 Task: Forward email with the signature Brooke Phillips with the subject Complaint from softage.1@softage.net to softage.8@softage.net with the message I would like to request a meeting to discuss the new employee benefits program., select last 2 words, change the font of the message to Verdana and change the font typography to bold and underline Send the email
Action: Mouse moved to (819, 68)
Screenshot: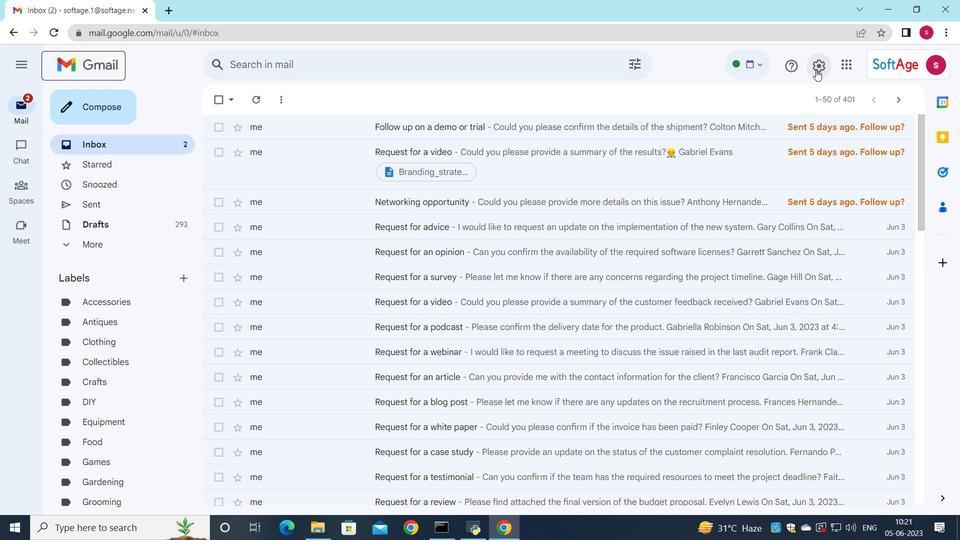
Action: Mouse pressed left at (819, 68)
Screenshot: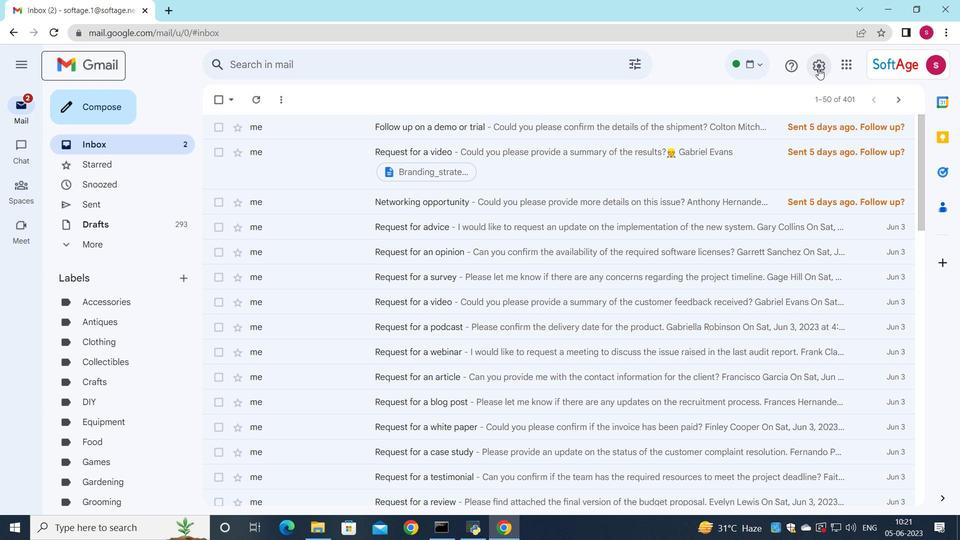 
Action: Mouse moved to (823, 129)
Screenshot: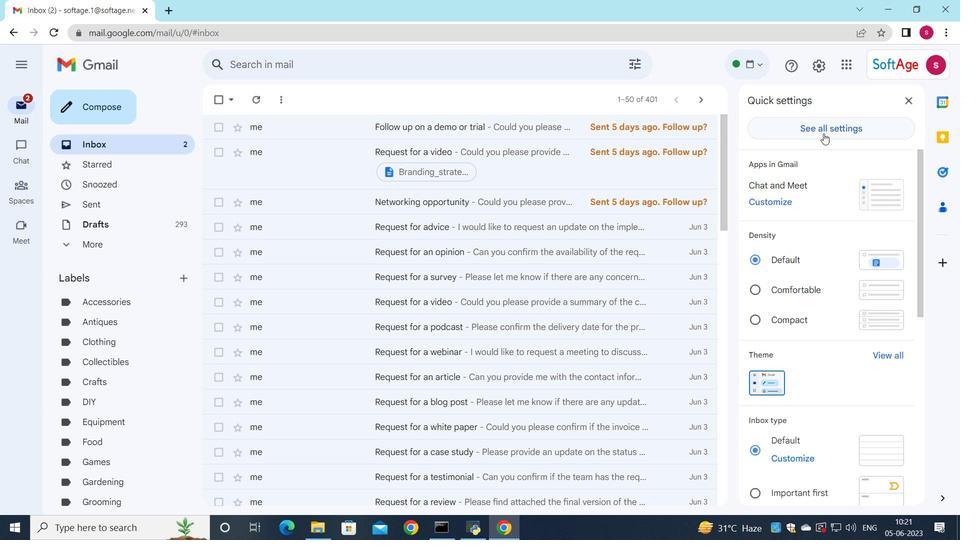 
Action: Mouse pressed left at (823, 129)
Screenshot: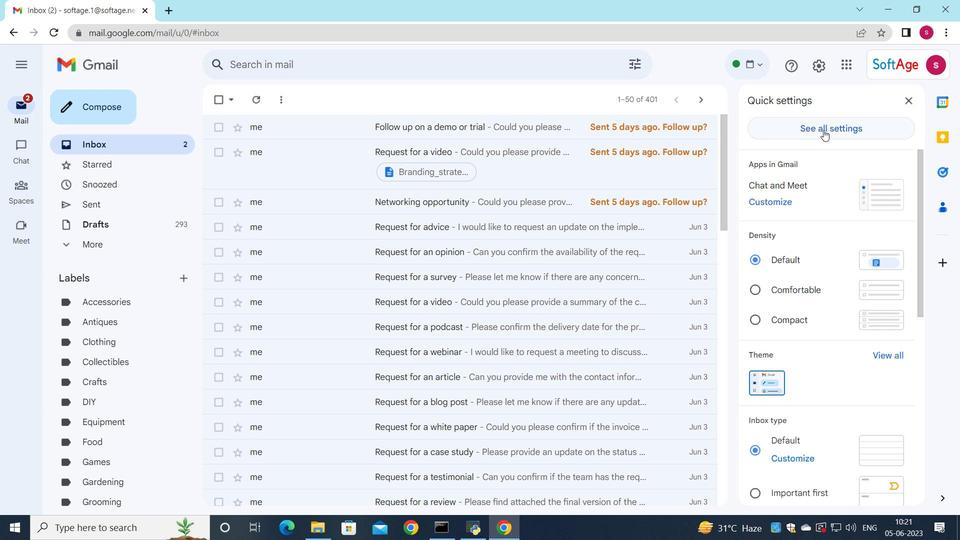 
Action: Mouse moved to (534, 205)
Screenshot: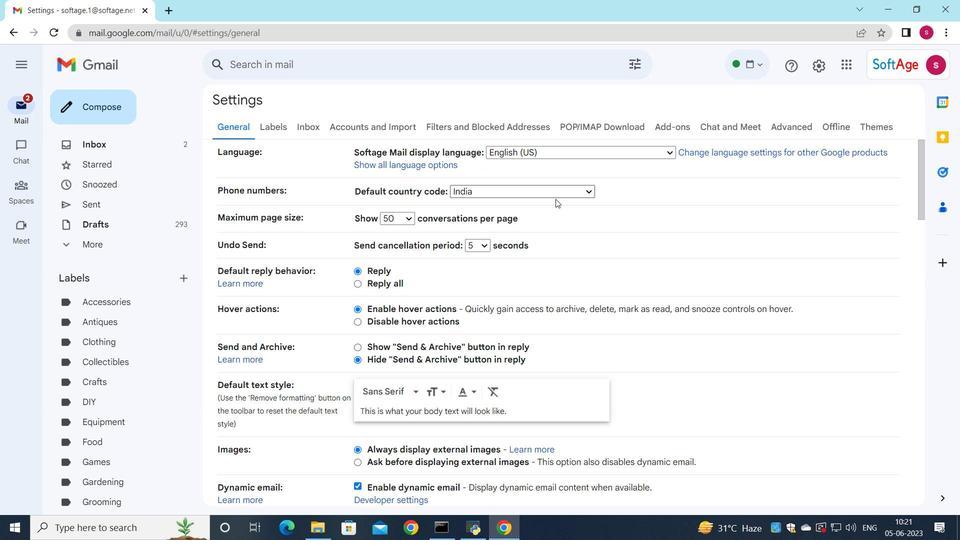 
Action: Mouse scrolled (534, 205) with delta (0, 0)
Screenshot: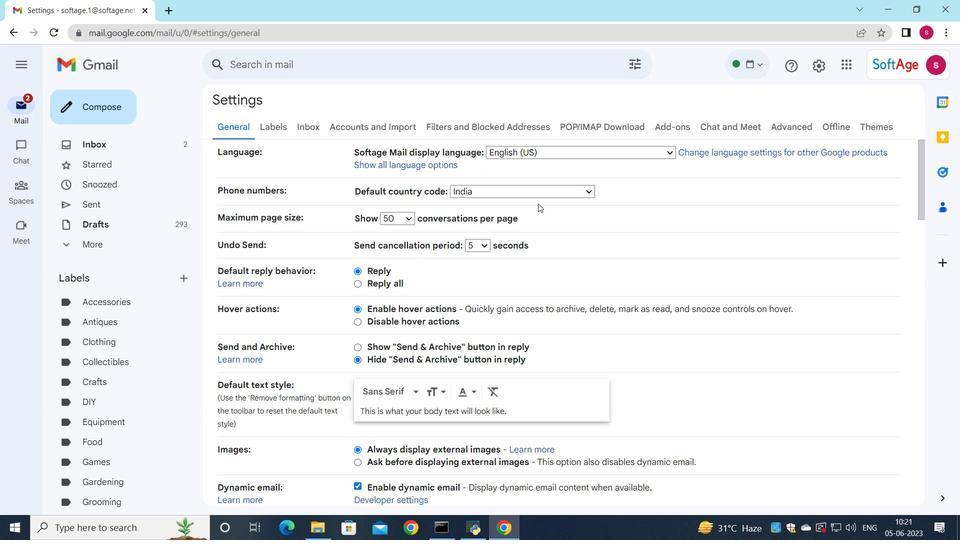 
Action: Mouse scrolled (534, 205) with delta (0, 0)
Screenshot: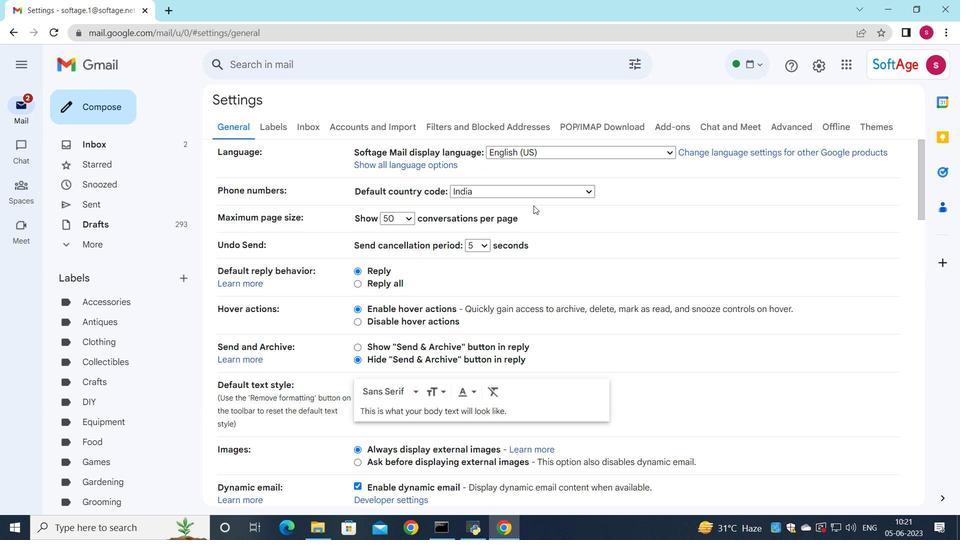 
Action: Mouse scrolled (534, 205) with delta (0, 0)
Screenshot: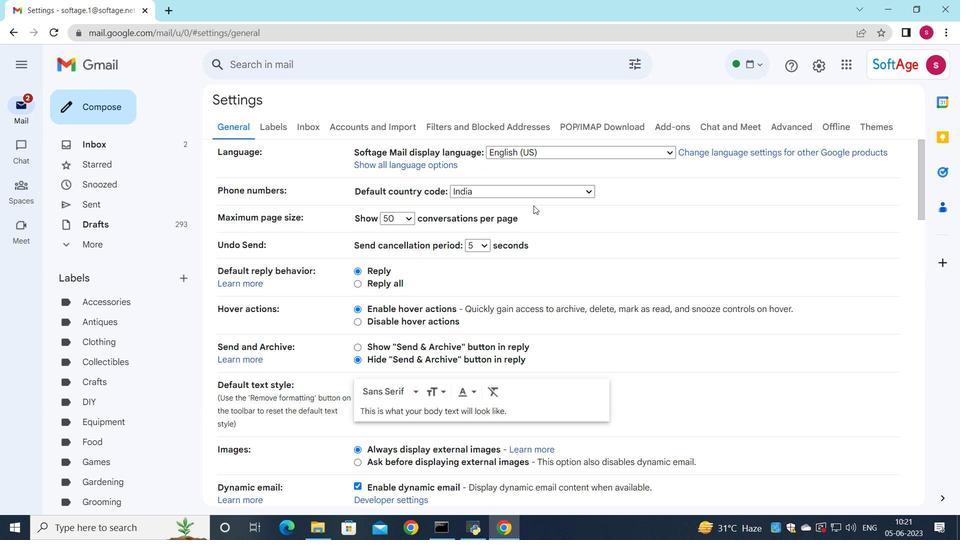 
Action: Mouse scrolled (534, 205) with delta (0, 0)
Screenshot: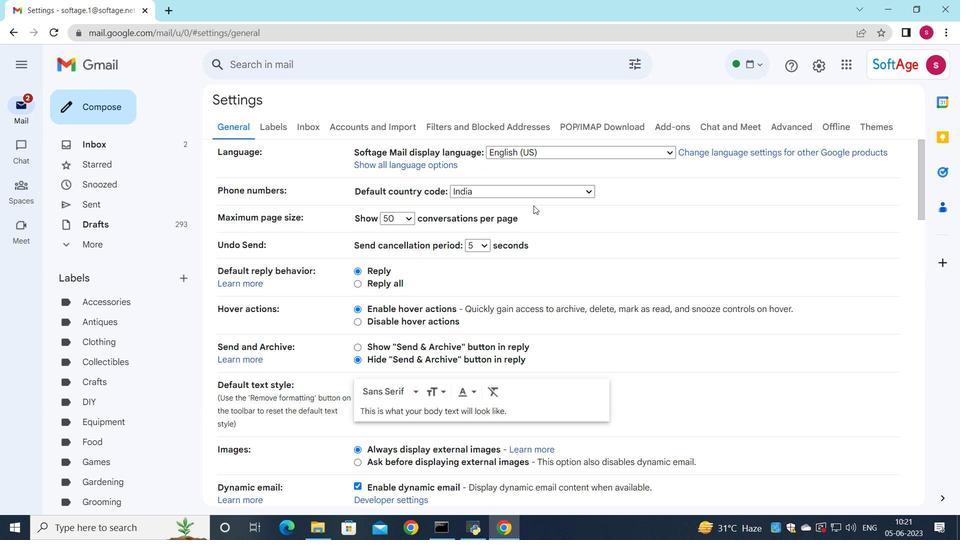 
Action: Mouse scrolled (534, 205) with delta (0, 0)
Screenshot: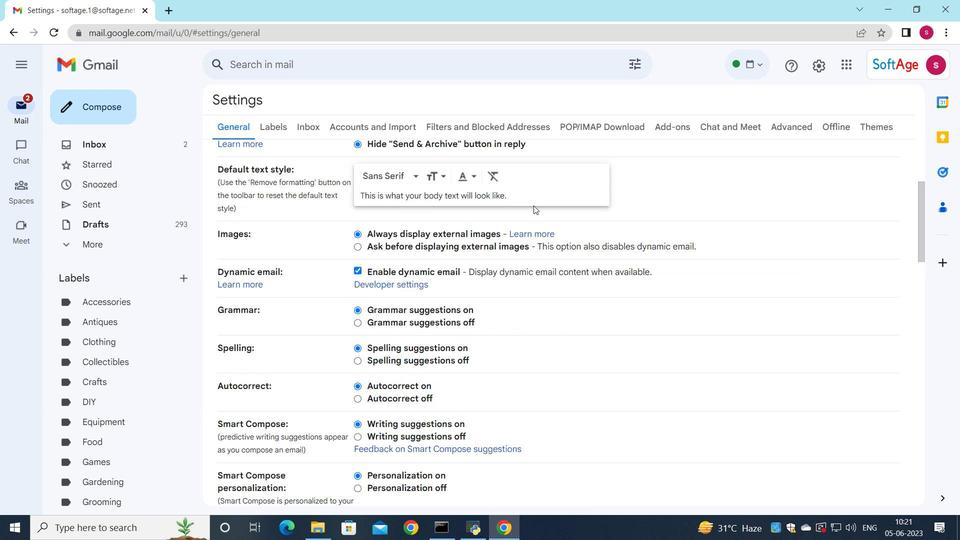 
Action: Mouse scrolled (534, 205) with delta (0, 0)
Screenshot: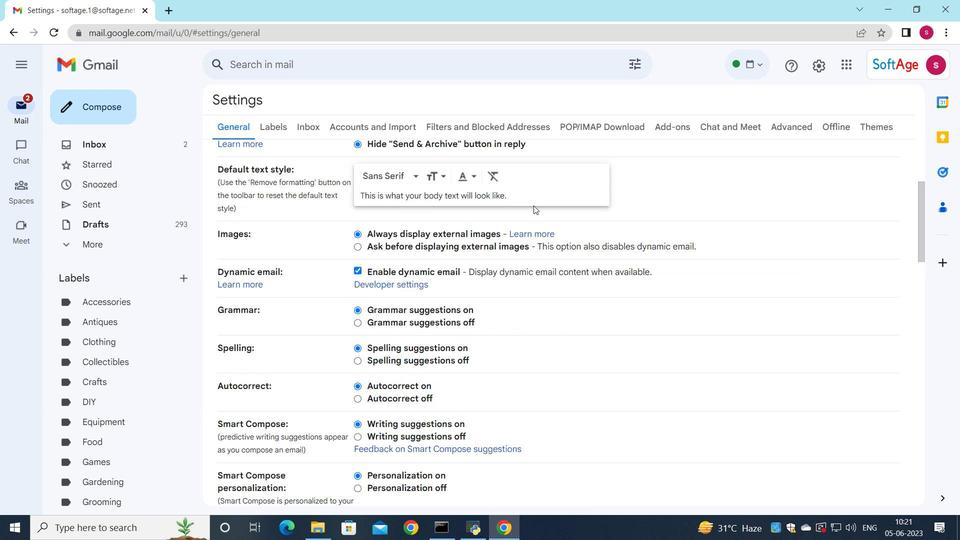 
Action: Mouse scrolled (534, 205) with delta (0, 0)
Screenshot: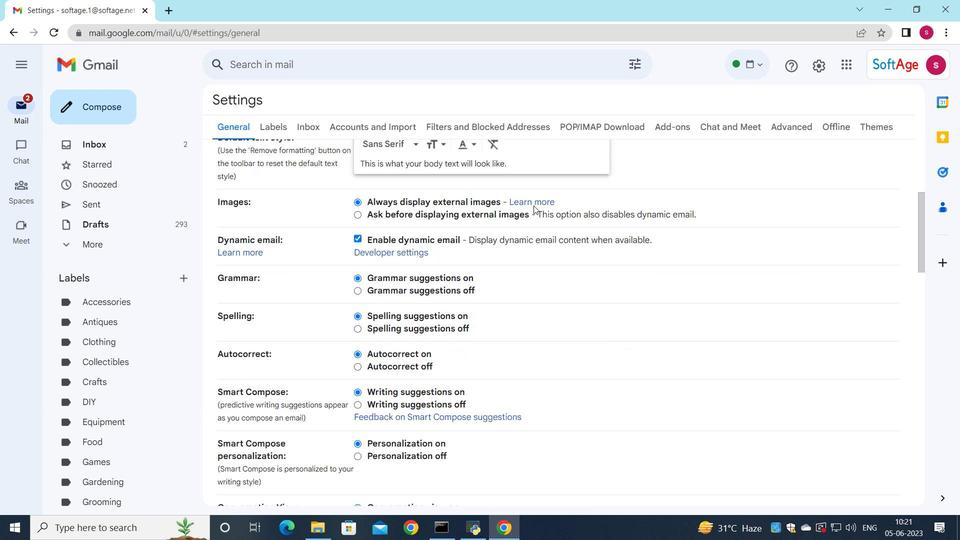 
Action: Mouse scrolled (534, 205) with delta (0, 0)
Screenshot: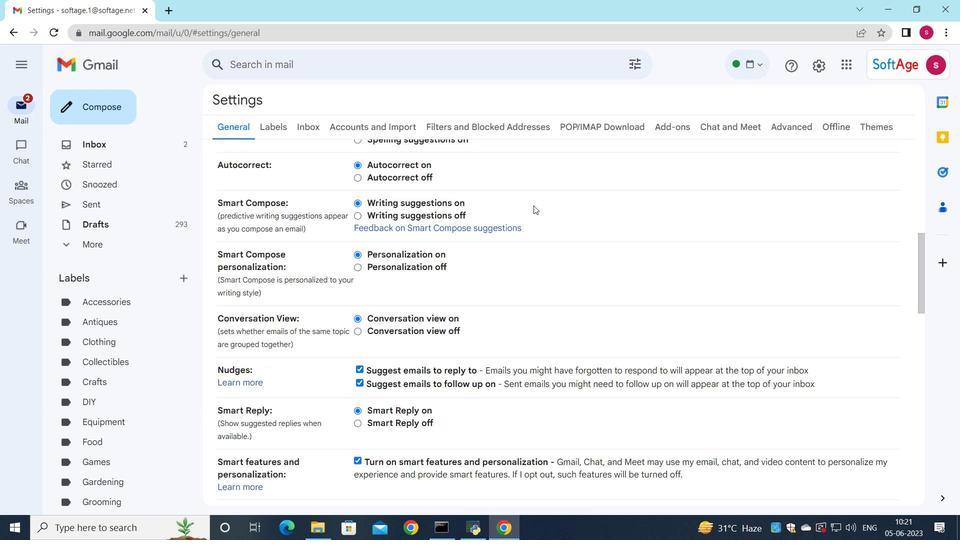 
Action: Mouse scrolled (534, 205) with delta (0, 0)
Screenshot: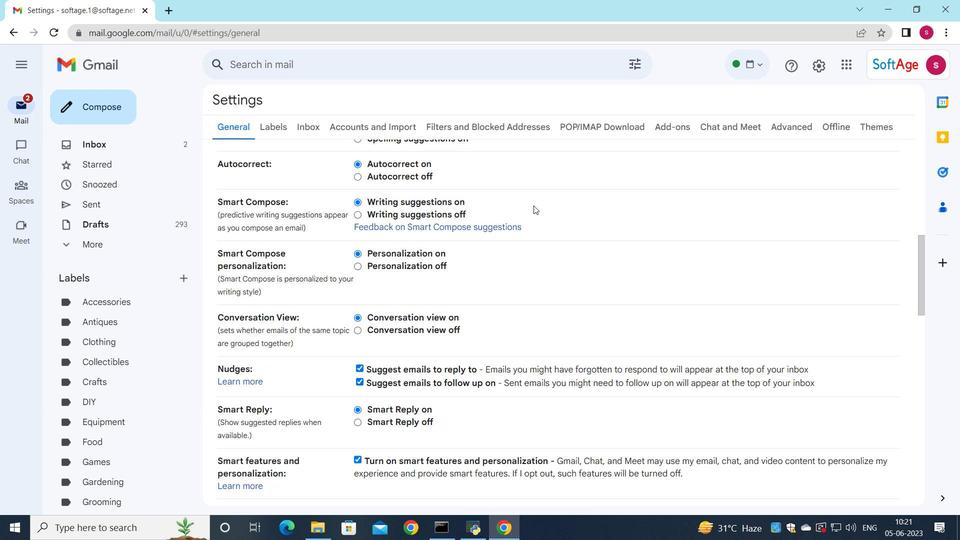 
Action: Mouse scrolled (534, 205) with delta (0, 0)
Screenshot: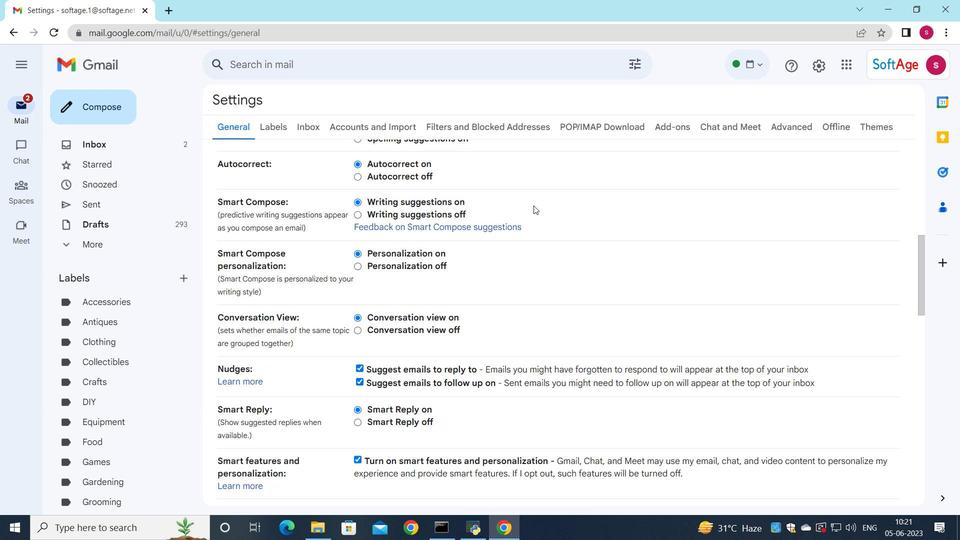 
Action: Mouse scrolled (534, 205) with delta (0, 0)
Screenshot: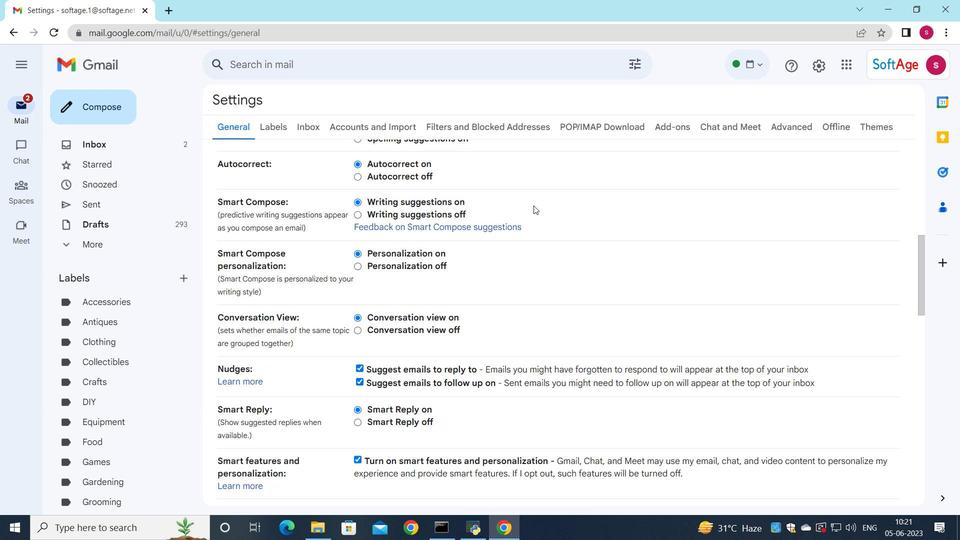 
Action: Mouse scrolled (534, 205) with delta (0, 0)
Screenshot: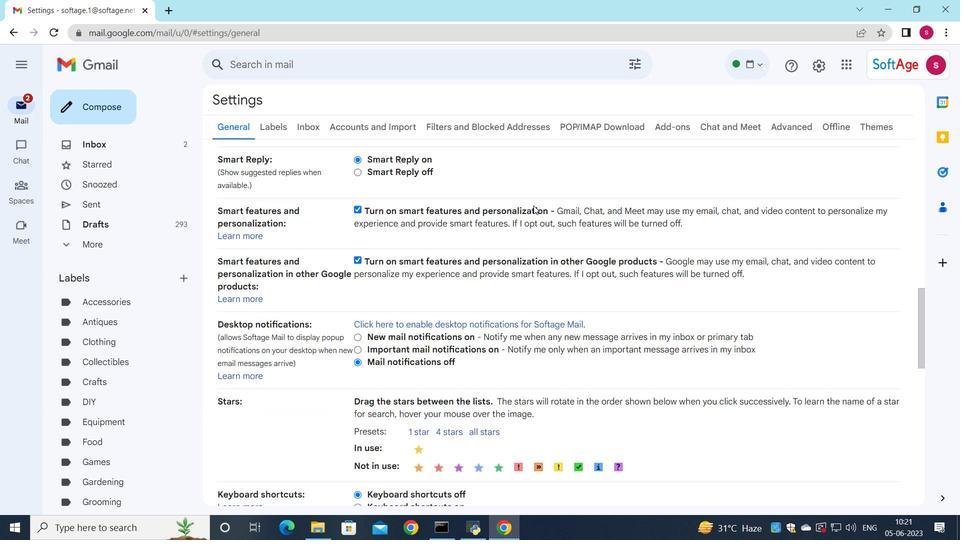 
Action: Mouse scrolled (534, 205) with delta (0, 0)
Screenshot: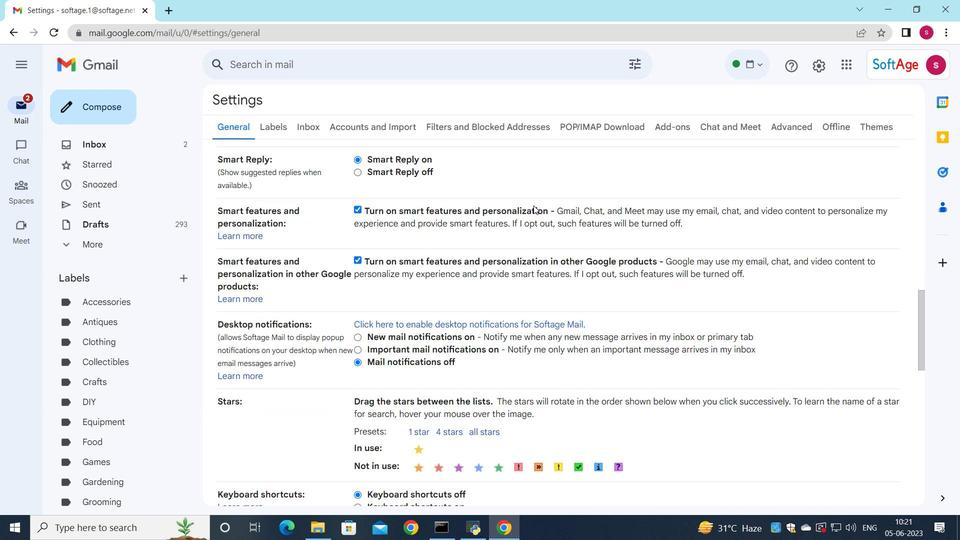 
Action: Mouse scrolled (534, 205) with delta (0, 0)
Screenshot: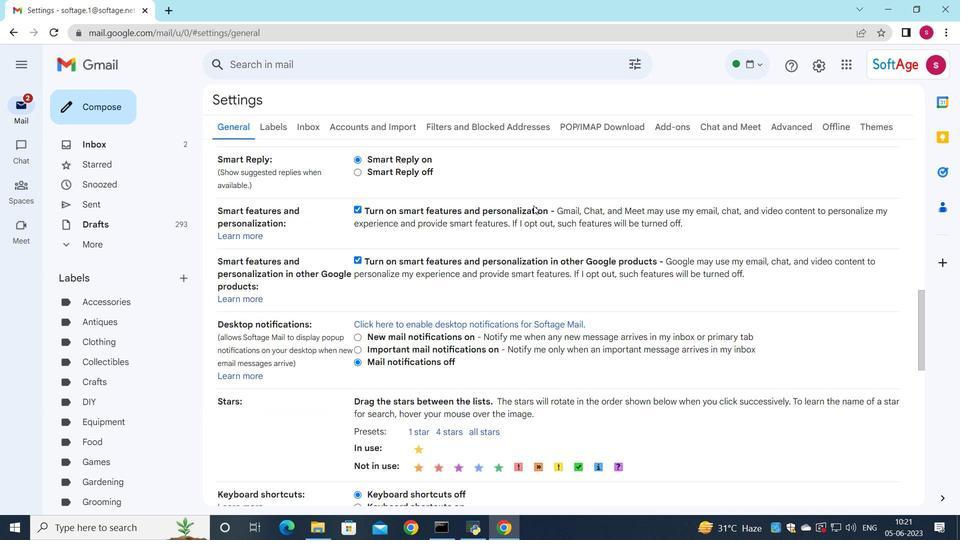 
Action: Mouse scrolled (534, 205) with delta (0, 0)
Screenshot: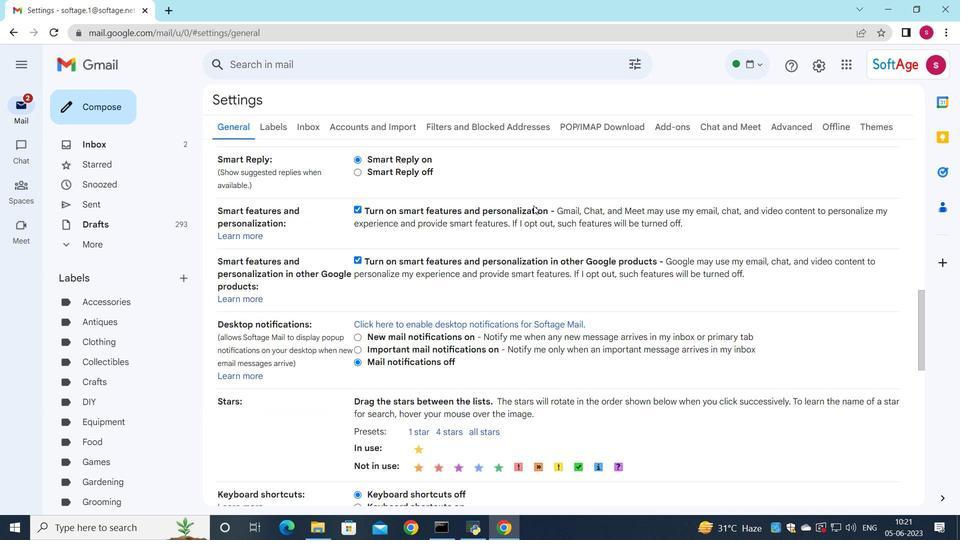 
Action: Mouse scrolled (534, 205) with delta (0, 0)
Screenshot: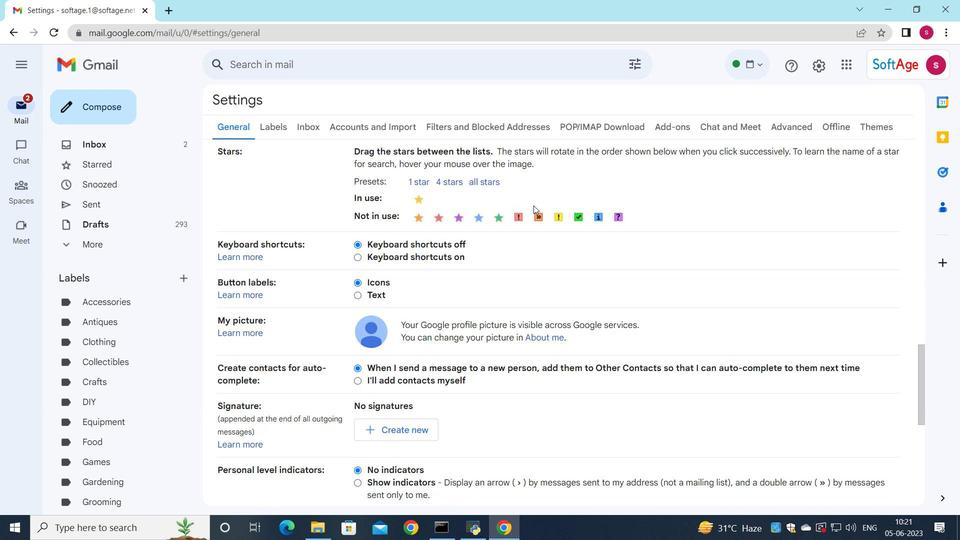 
Action: Mouse scrolled (534, 205) with delta (0, 0)
Screenshot: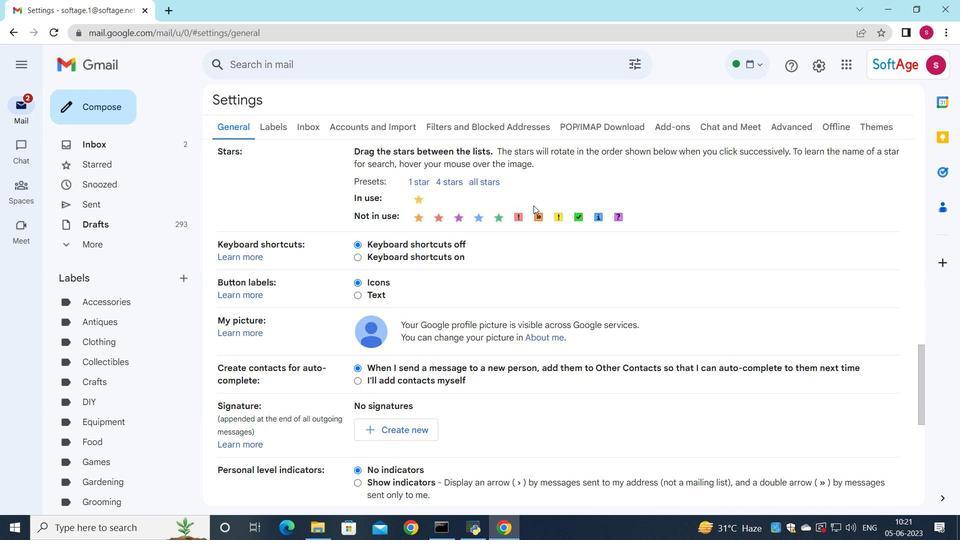 
Action: Mouse scrolled (534, 205) with delta (0, 0)
Screenshot: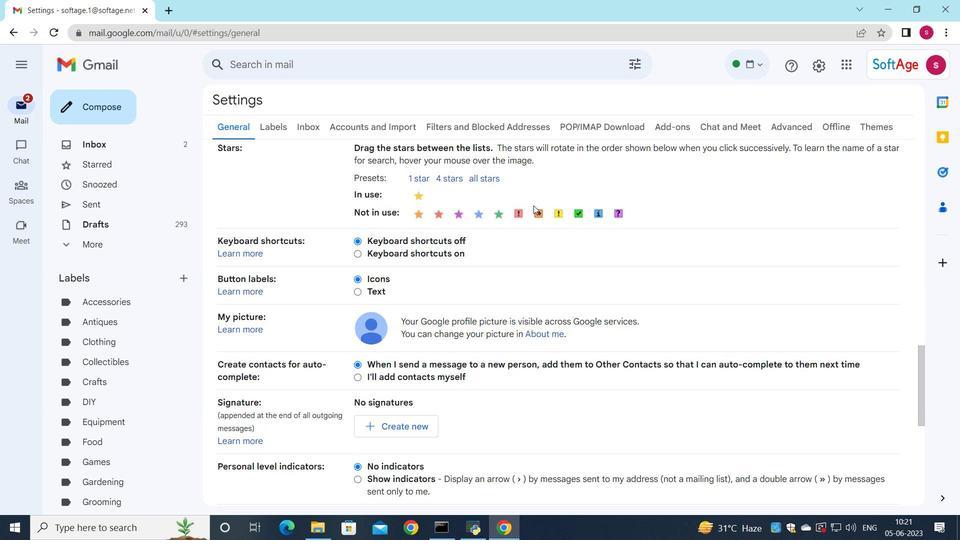 
Action: Mouse moved to (371, 240)
Screenshot: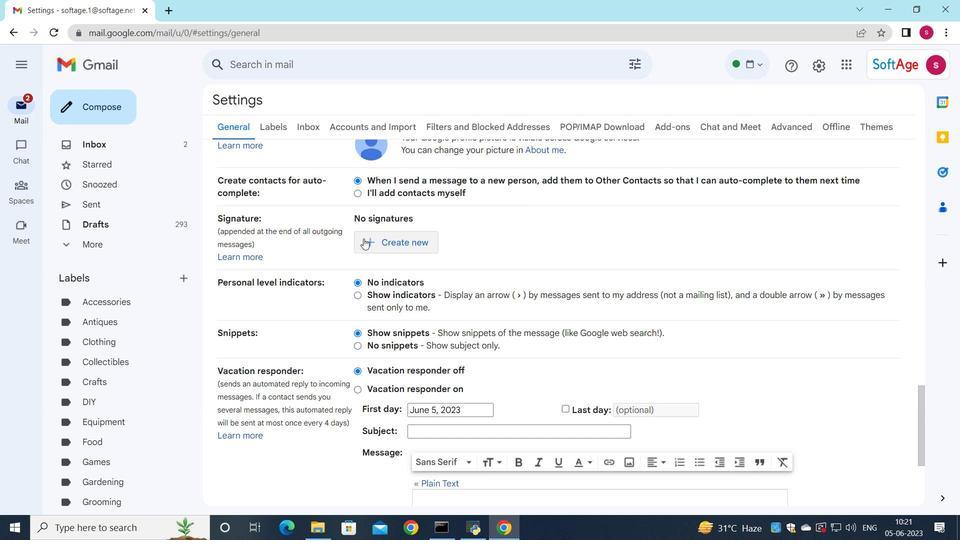 
Action: Mouse pressed left at (371, 240)
Screenshot: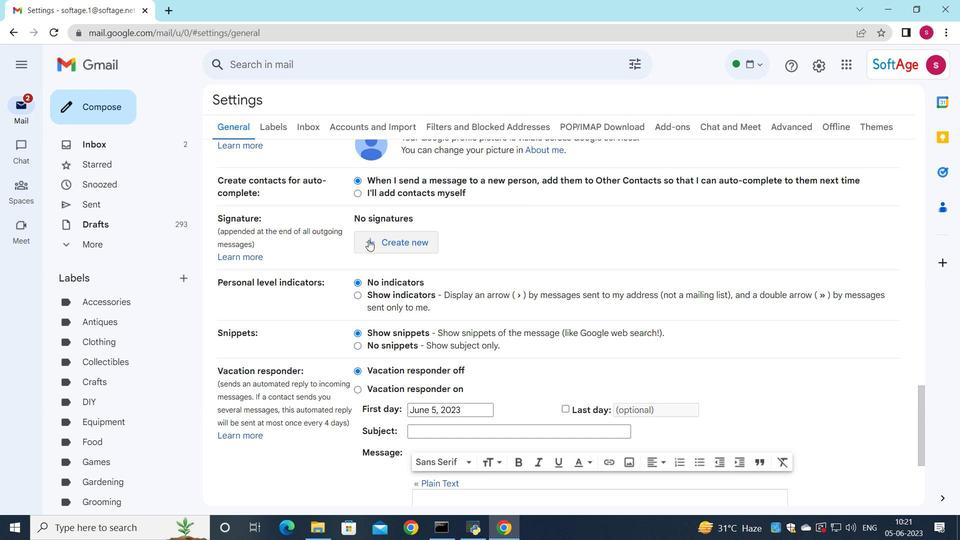 
Action: Mouse moved to (436, 266)
Screenshot: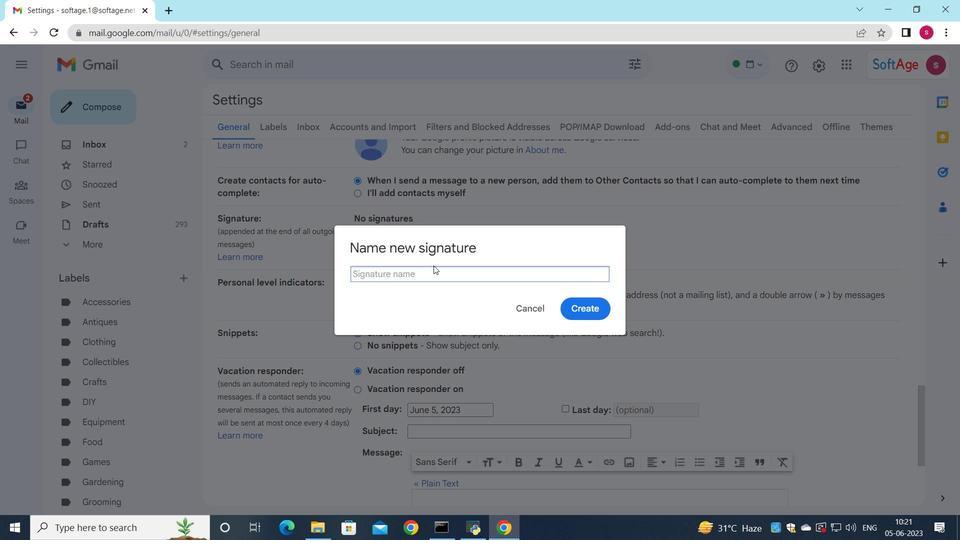 
Action: Key pressed <Key.shift>Brooke<Key.space><Key.shift_r><Key.shift_r><Key.shift_r>Phillips
Screenshot: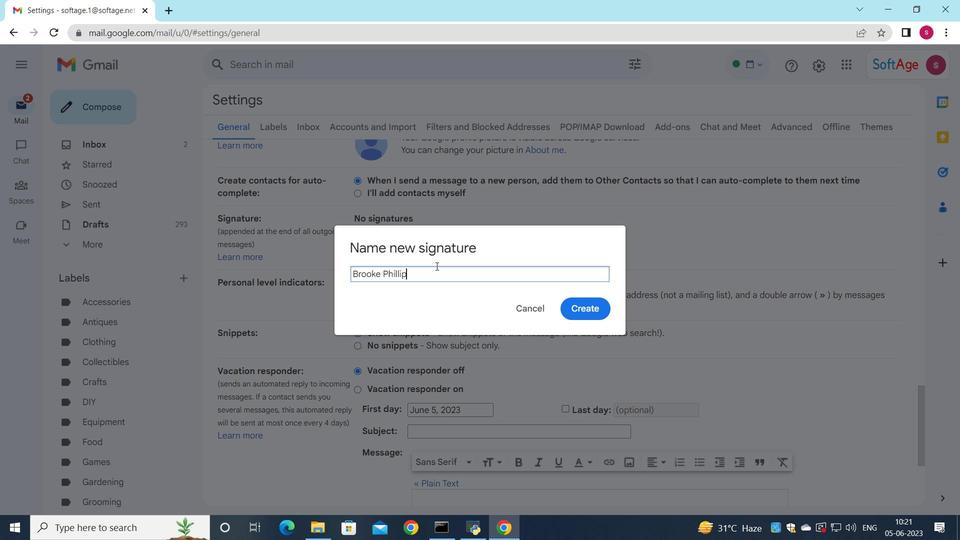 
Action: Mouse moved to (607, 310)
Screenshot: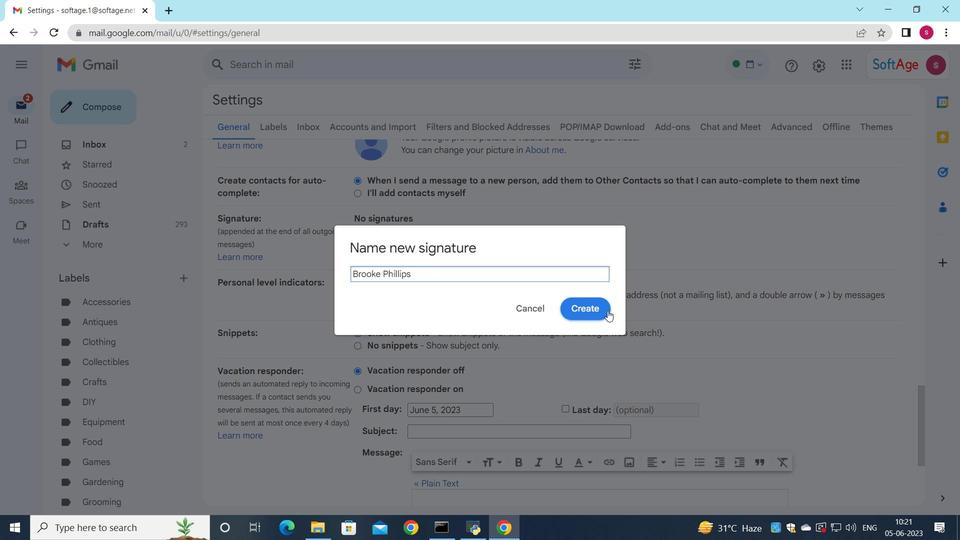 
Action: Mouse pressed left at (607, 310)
Screenshot: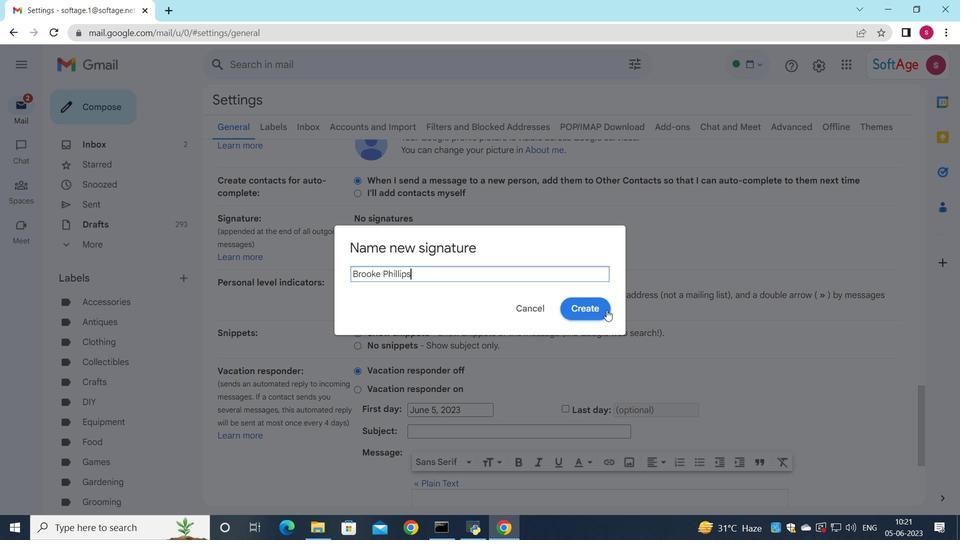 
Action: Mouse moved to (567, 264)
Screenshot: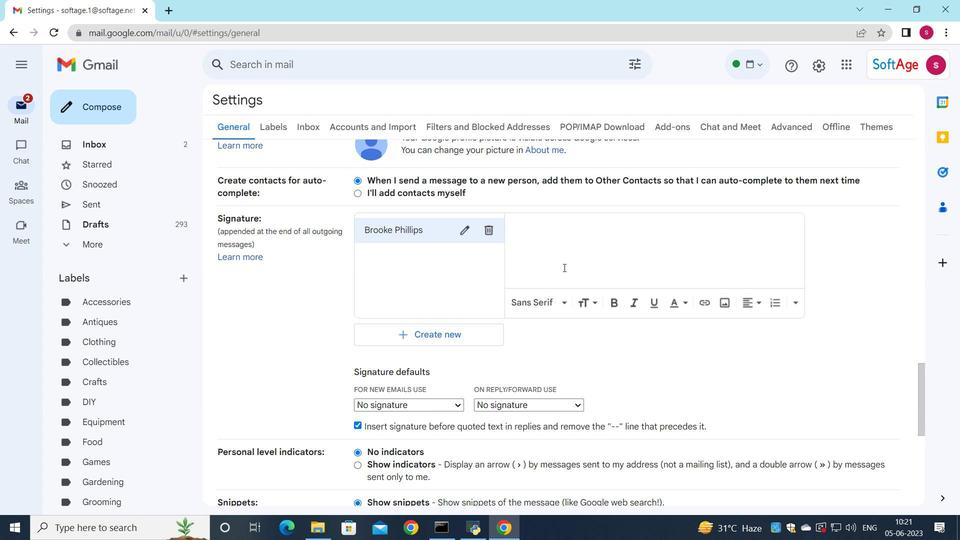 
Action: Mouse pressed left at (567, 264)
Screenshot: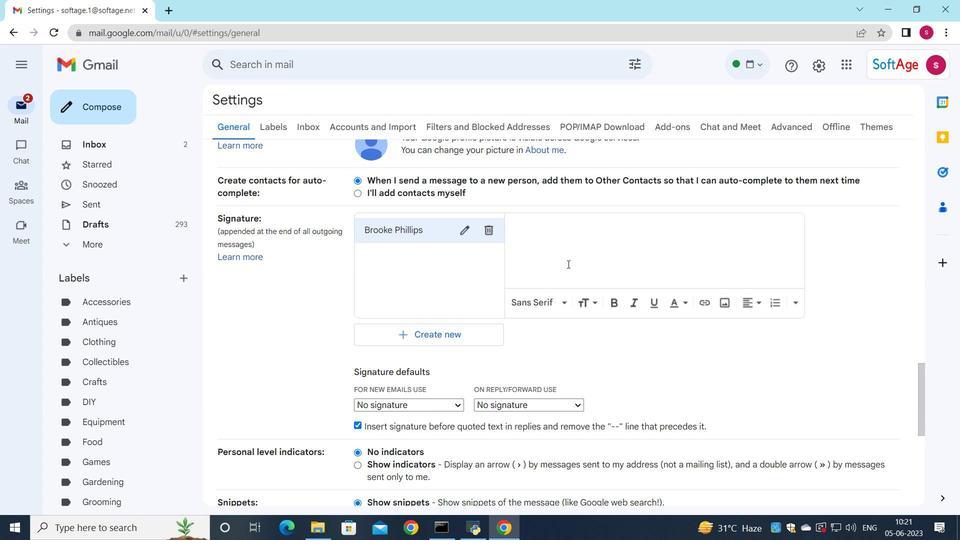
Action: Key pressed <Key.shift><Key.shift>Brooke<Key.space><Key.shift_r>Phillips
Screenshot: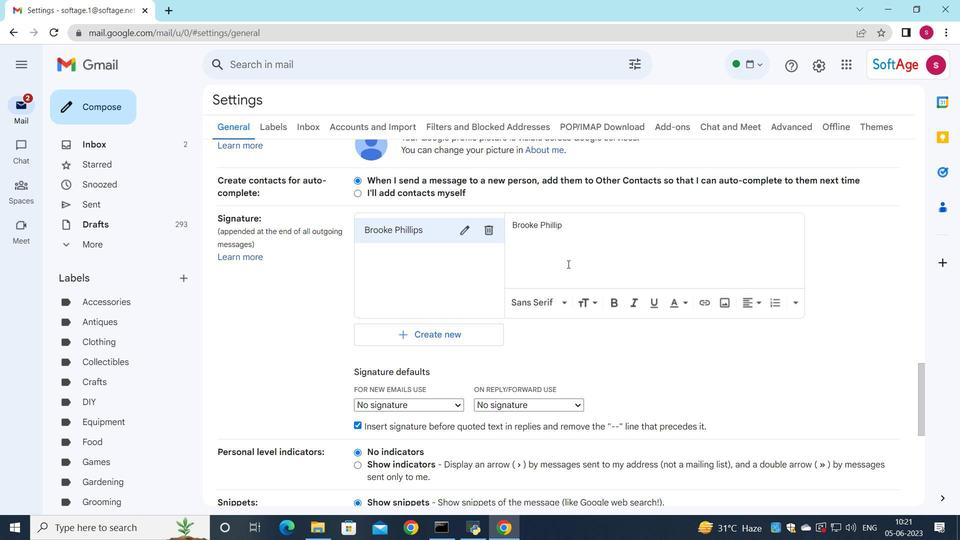 
Action: Mouse scrolled (567, 264) with delta (0, 0)
Screenshot: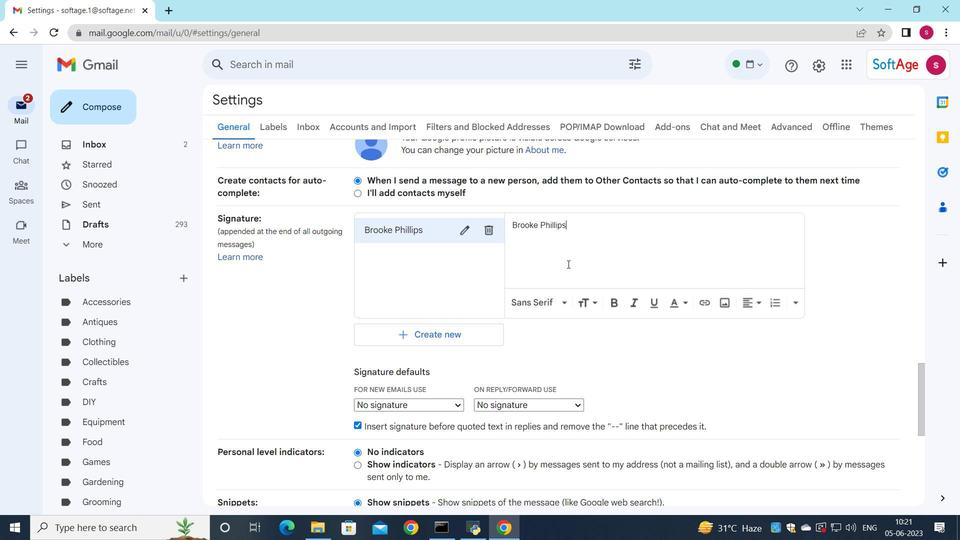 
Action: Mouse scrolled (567, 264) with delta (0, 0)
Screenshot: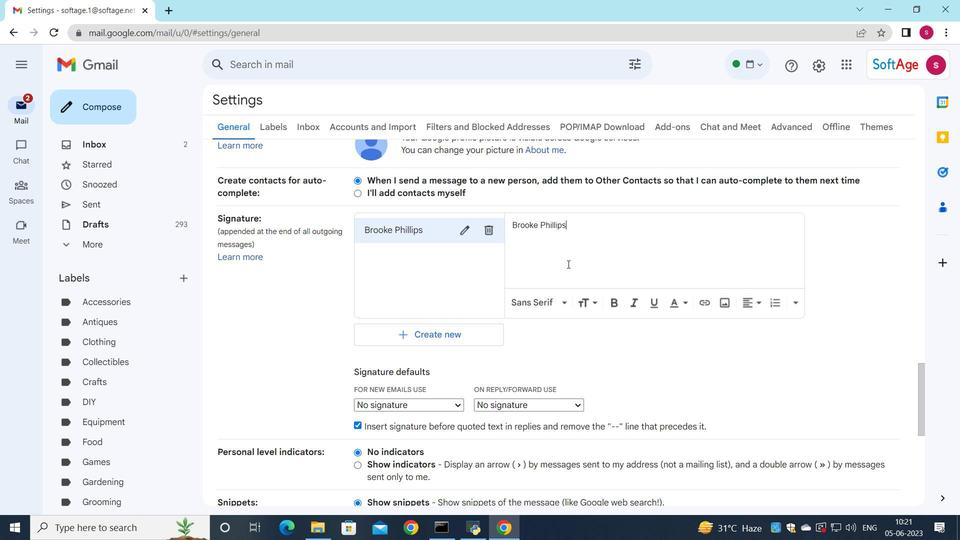 
Action: Mouse scrolled (567, 264) with delta (0, 0)
Screenshot: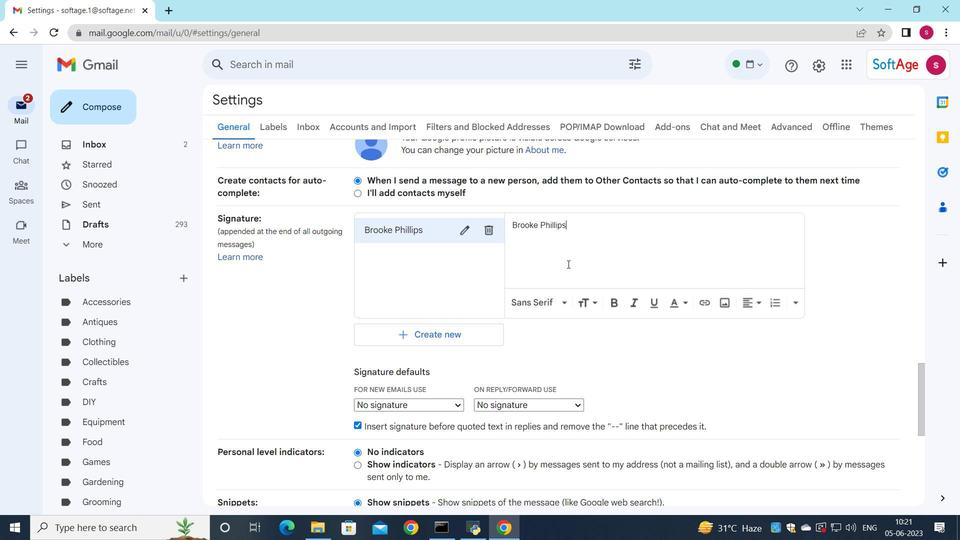 
Action: Mouse moved to (451, 219)
Screenshot: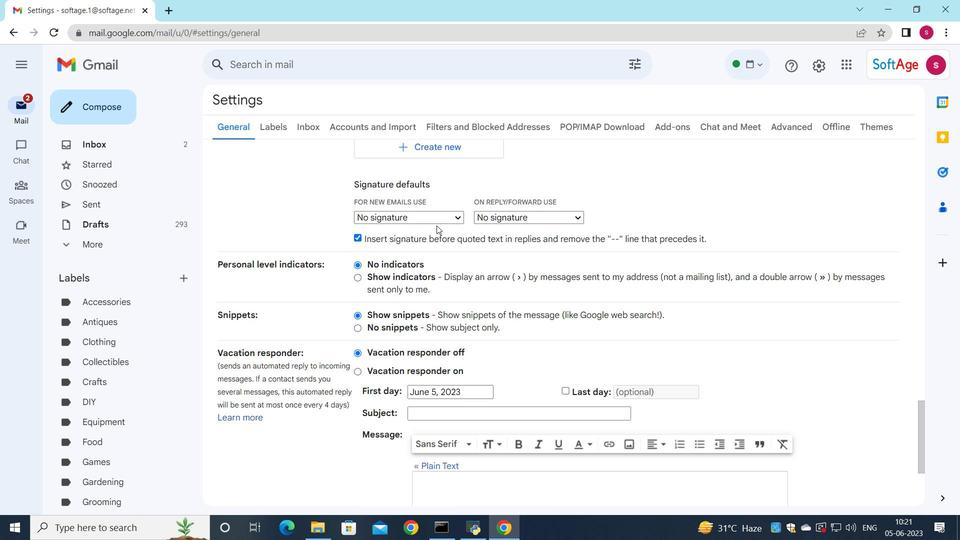 
Action: Mouse pressed left at (451, 219)
Screenshot: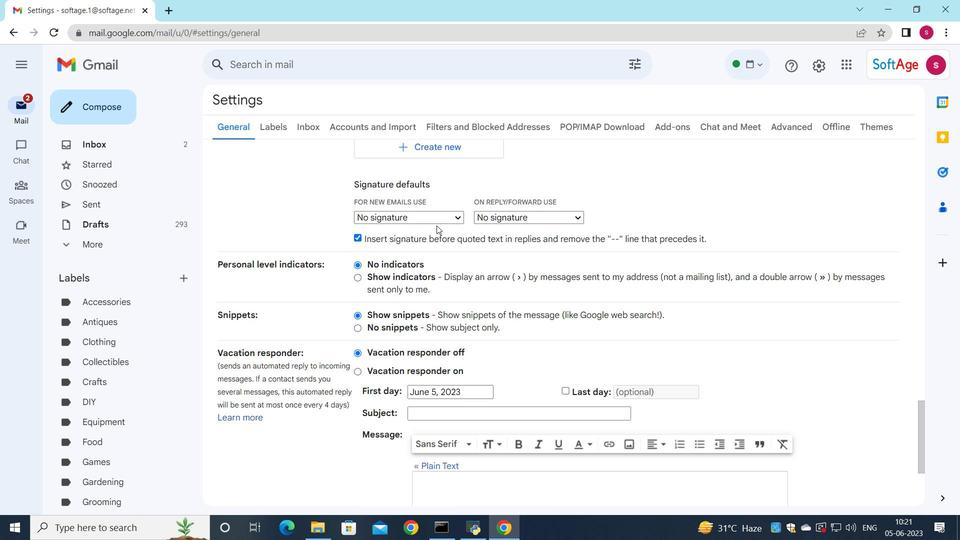 
Action: Mouse moved to (450, 239)
Screenshot: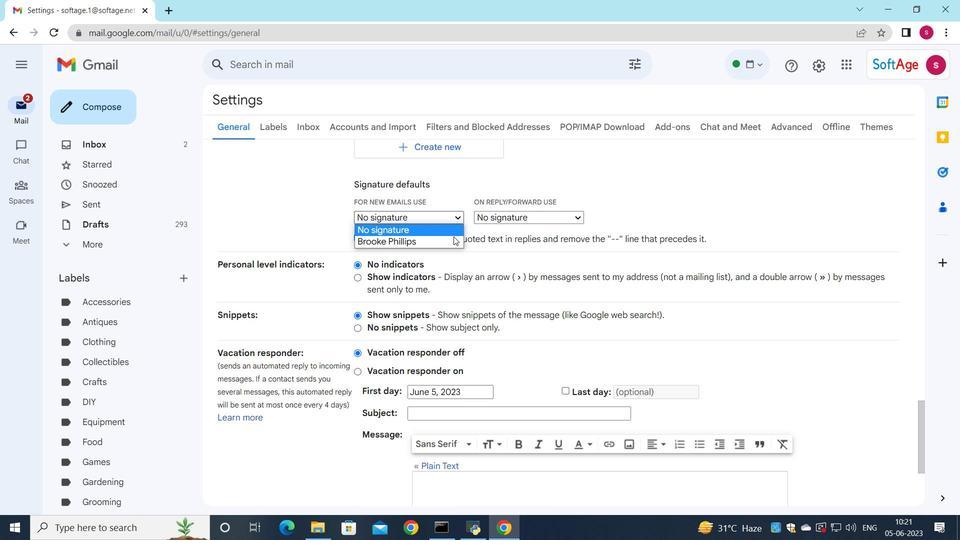 
Action: Mouse pressed left at (450, 239)
Screenshot: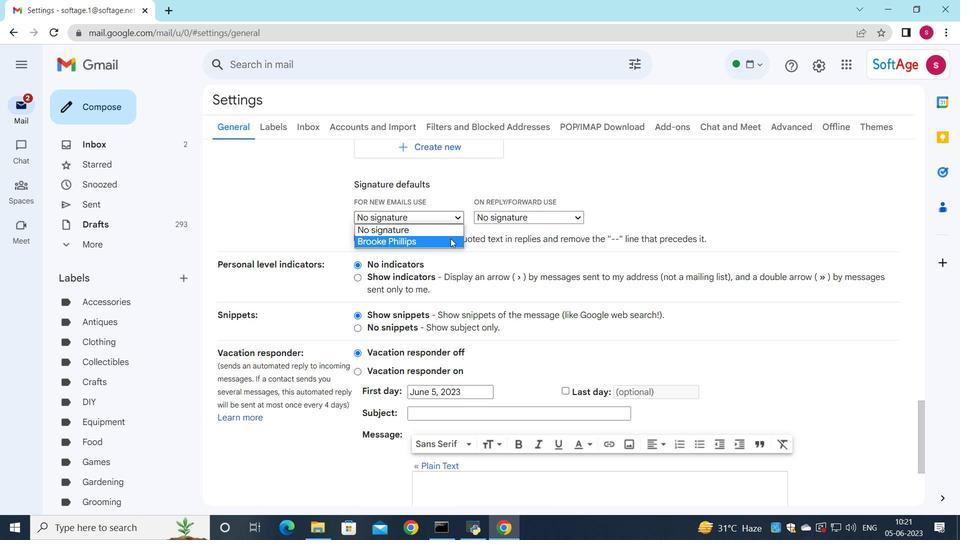 
Action: Mouse moved to (495, 215)
Screenshot: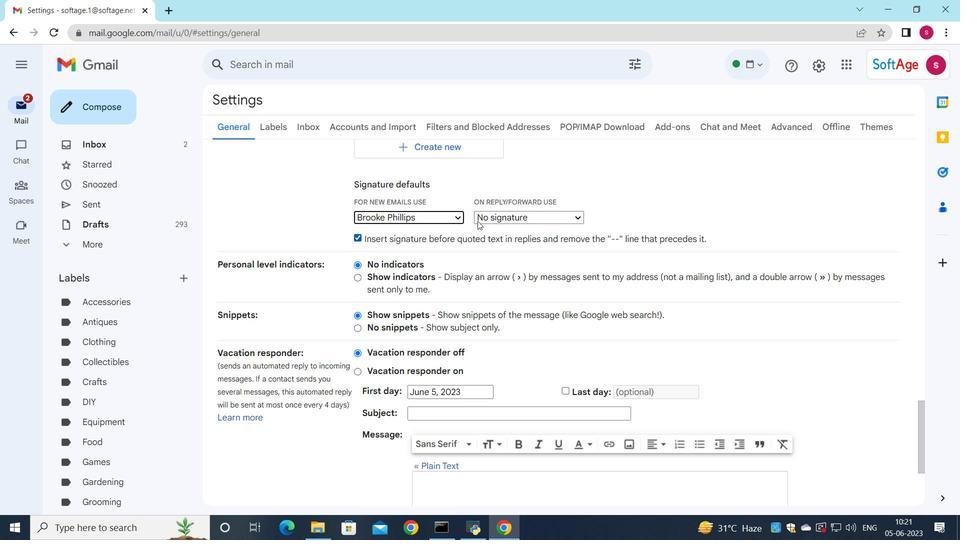 
Action: Mouse pressed left at (495, 215)
Screenshot: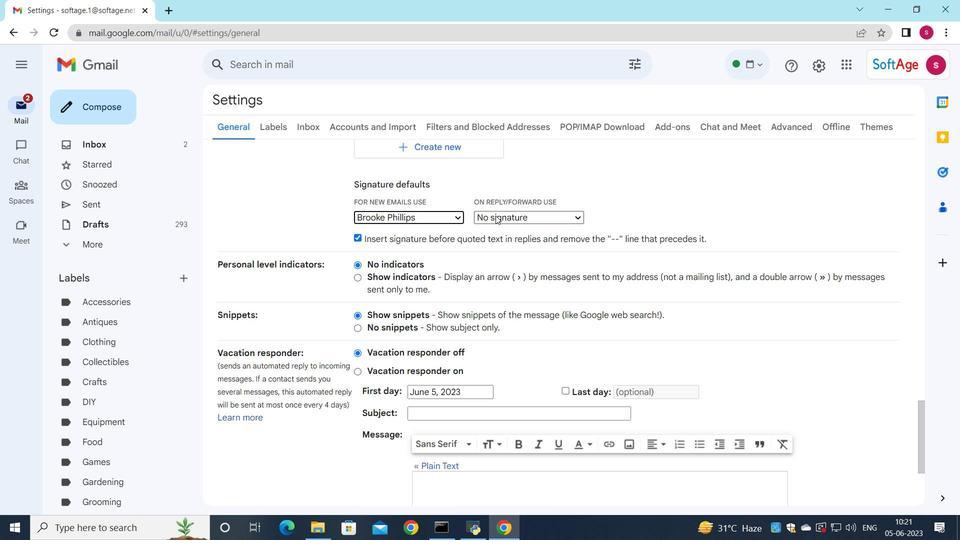
Action: Mouse moved to (496, 236)
Screenshot: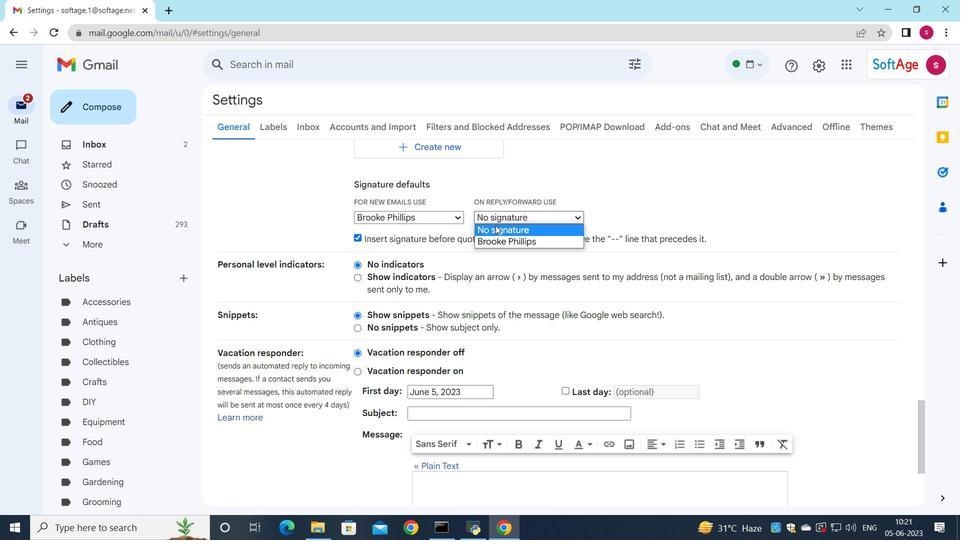 
Action: Mouse pressed left at (496, 236)
Screenshot: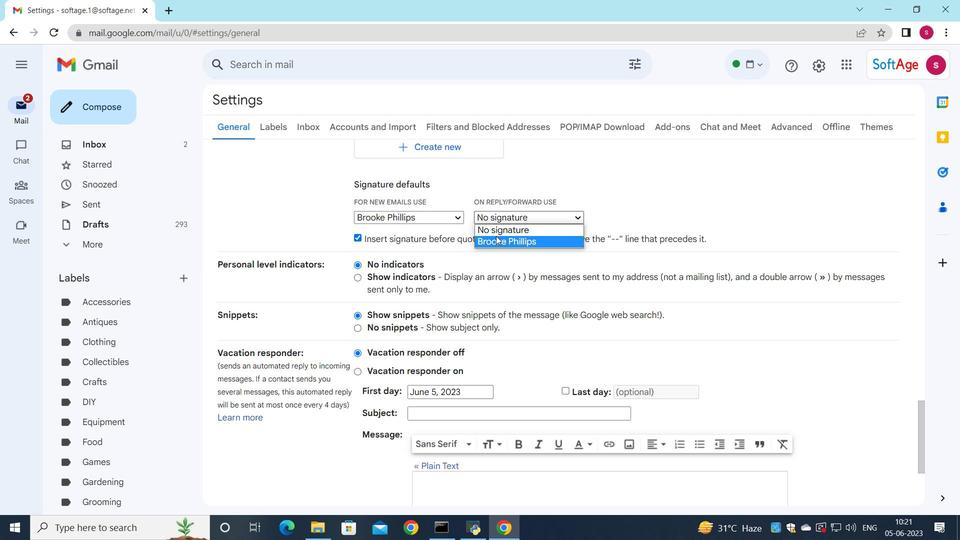 
Action: Mouse scrolled (496, 235) with delta (0, 0)
Screenshot: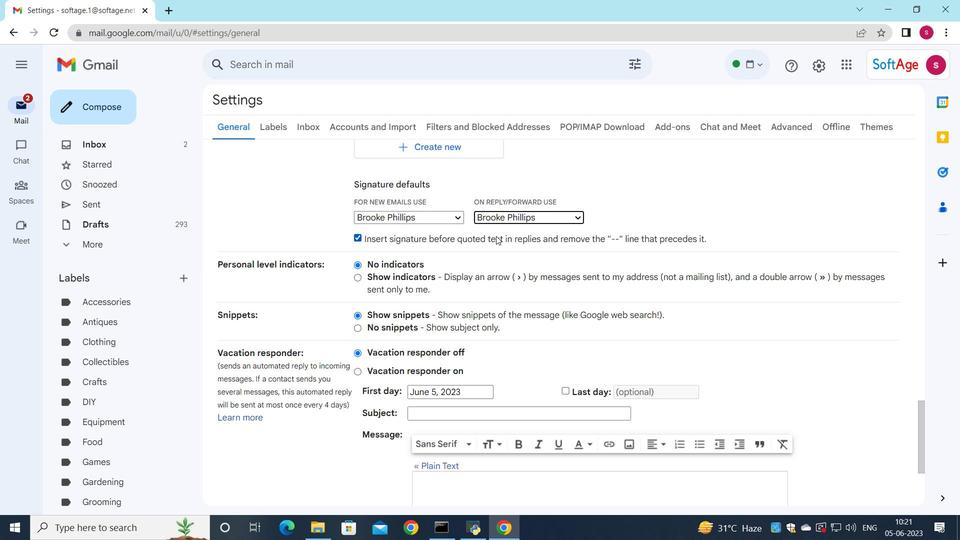 
Action: Mouse scrolled (496, 235) with delta (0, 0)
Screenshot: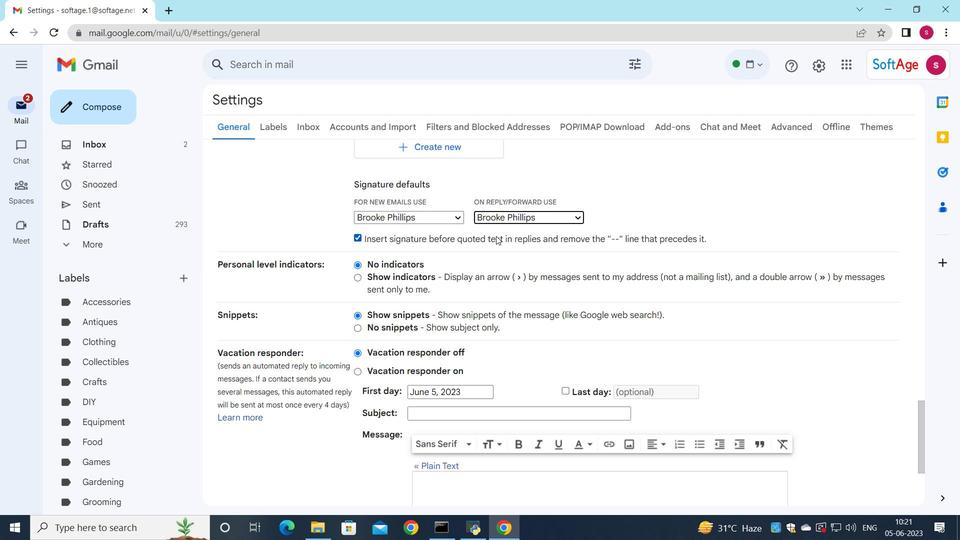 
Action: Mouse scrolled (496, 235) with delta (0, 0)
Screenshot: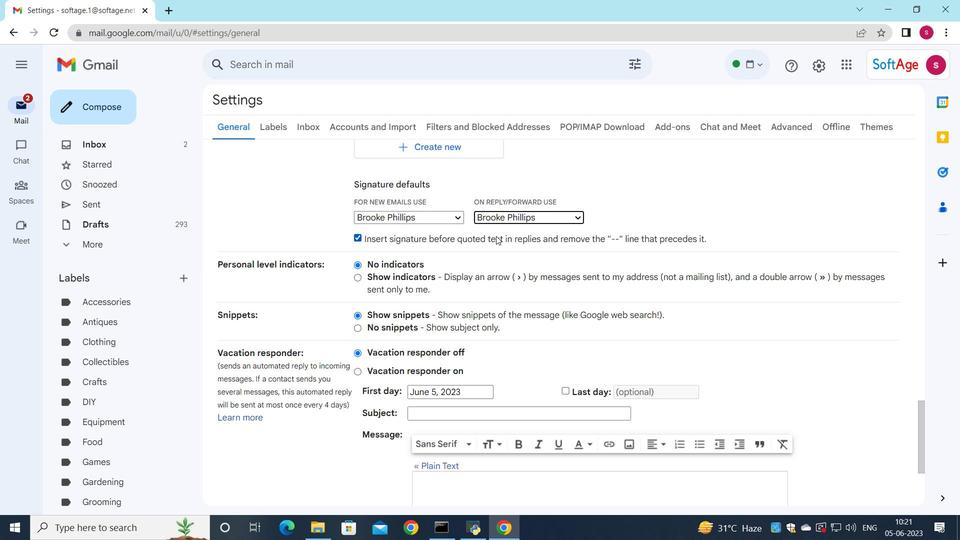 
Action: Mouse moved to (539, 435)
Screenshot: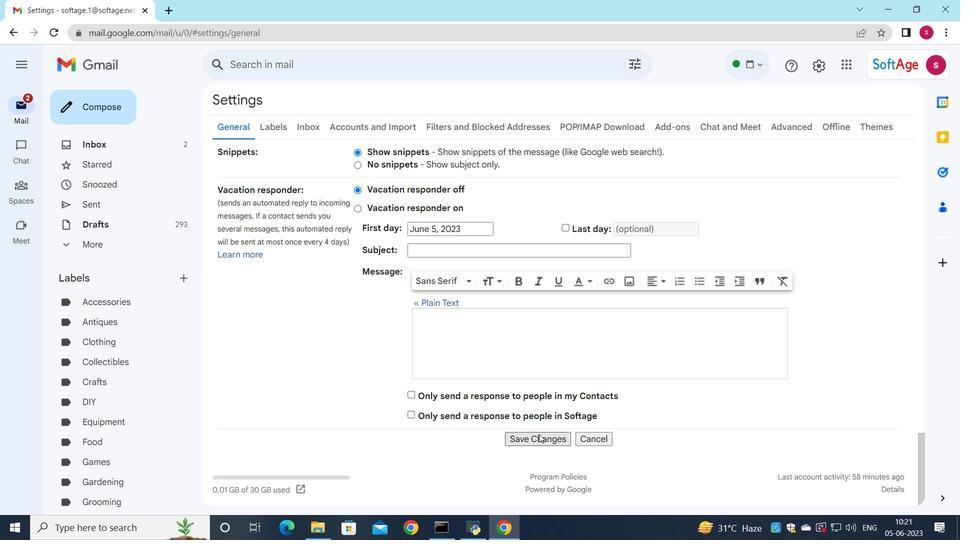 
Action: Mouse pressed left at (539, 435)
Screenshot: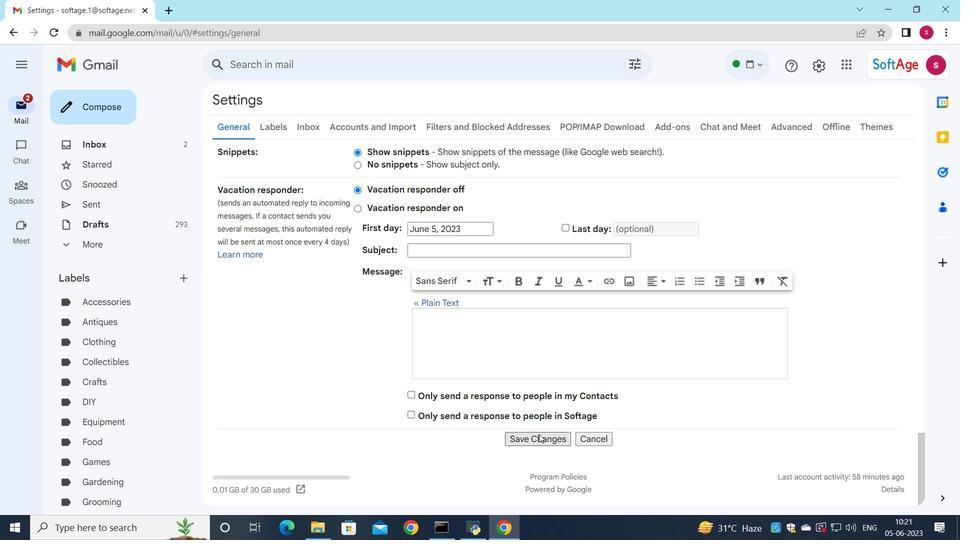 
Action: Mouse moved to (485, 129)
Screenshot: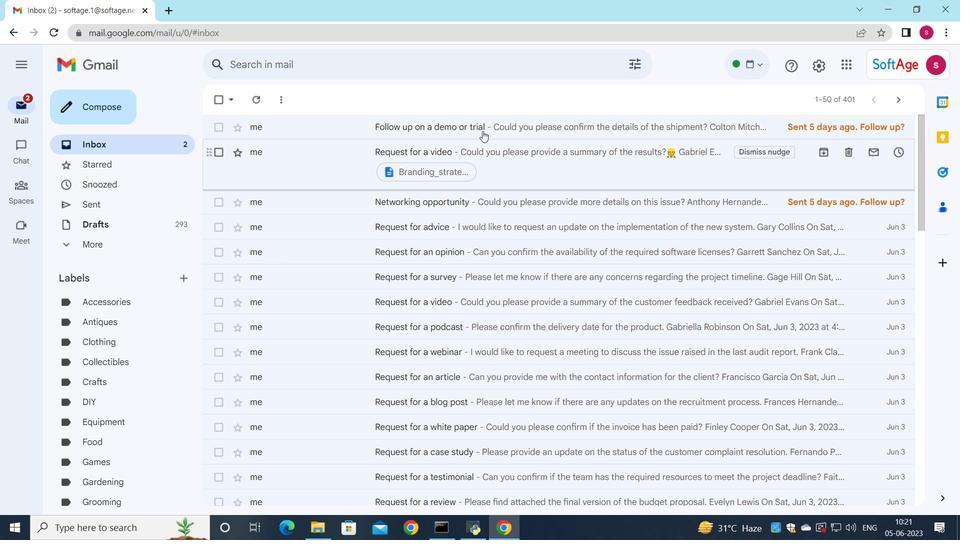 
Action: Mouse pressed left at (485, 129)
Screenshot: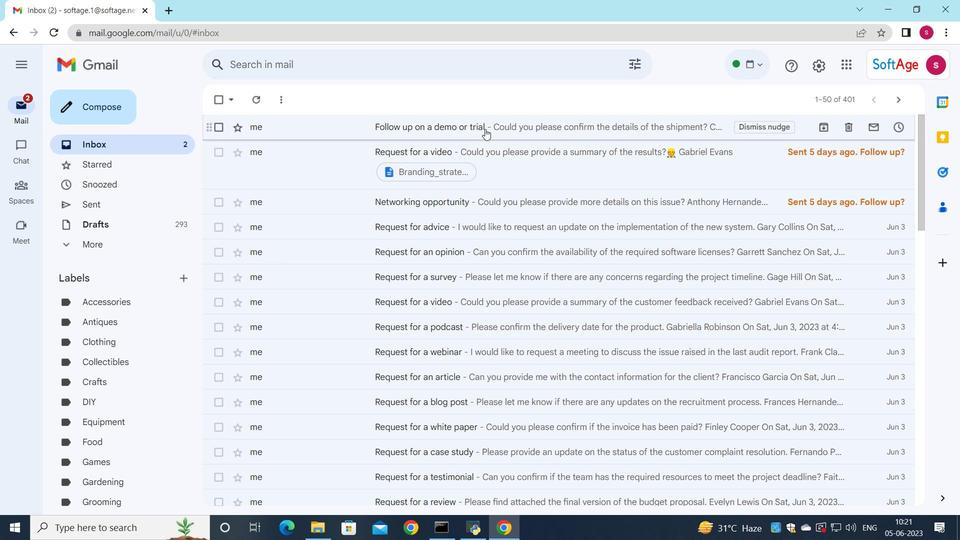 
Action: Mouse moved to (425, 335)
Screenshot: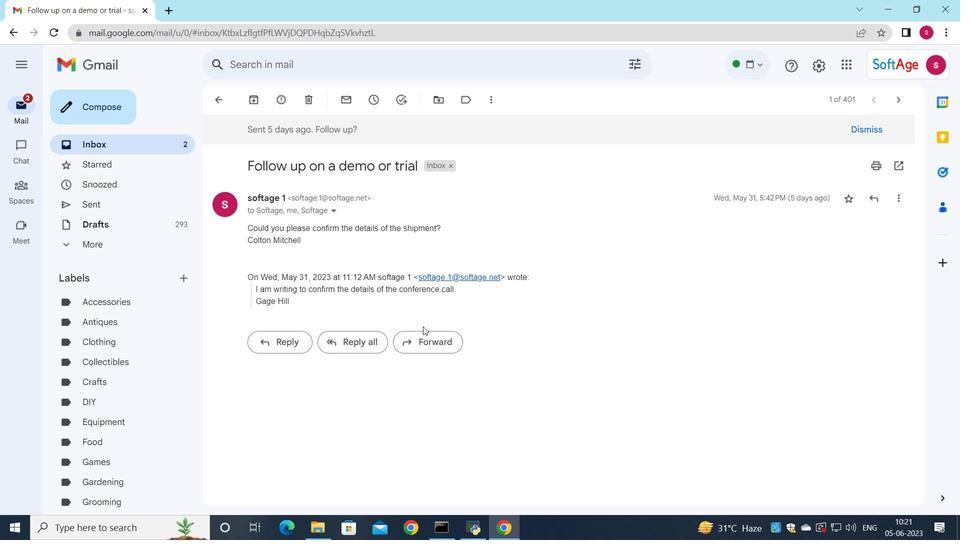 
Action: Mouse pressed left at (425, 335)
Screenshot: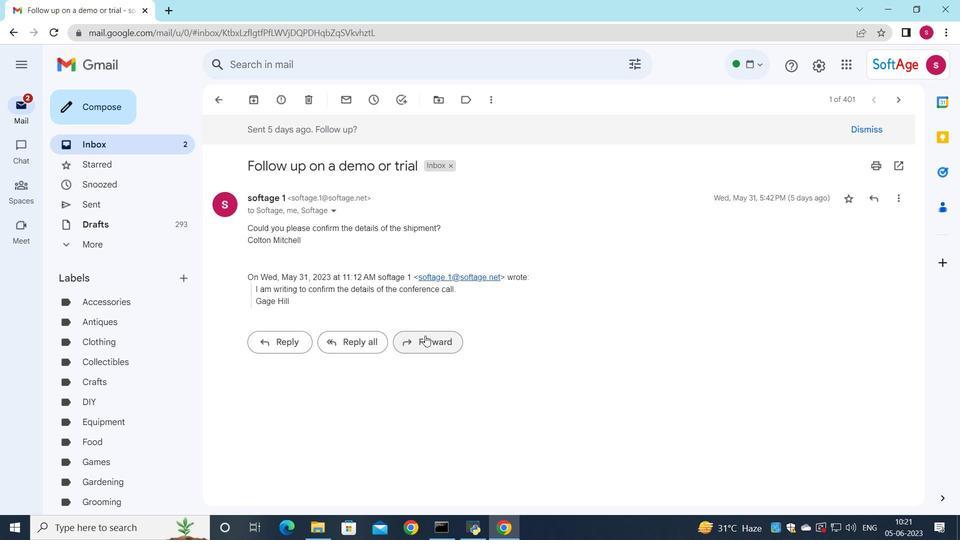 
Action: Mouse moved to (271, 319)
Screenshot: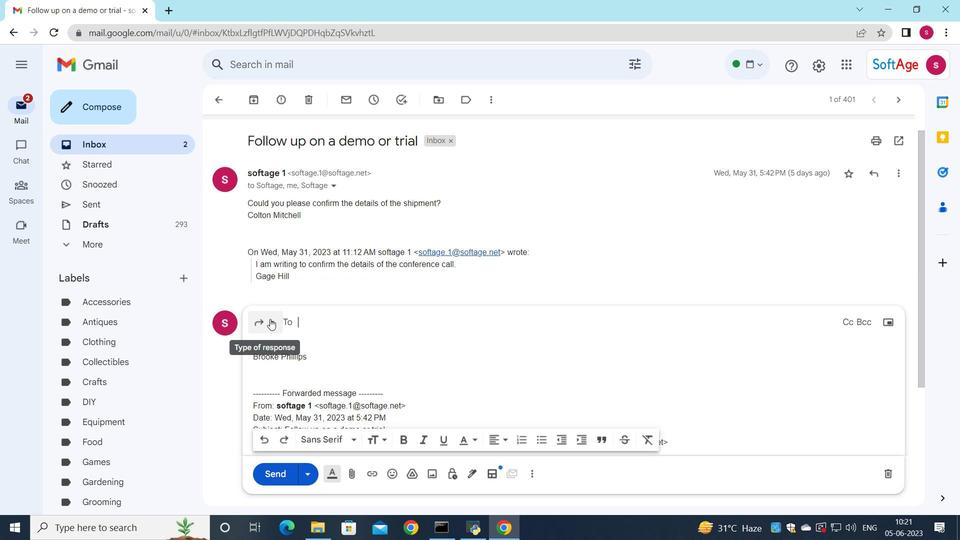 
Action: Mouse pressed left at (271, 319)
Screenshot: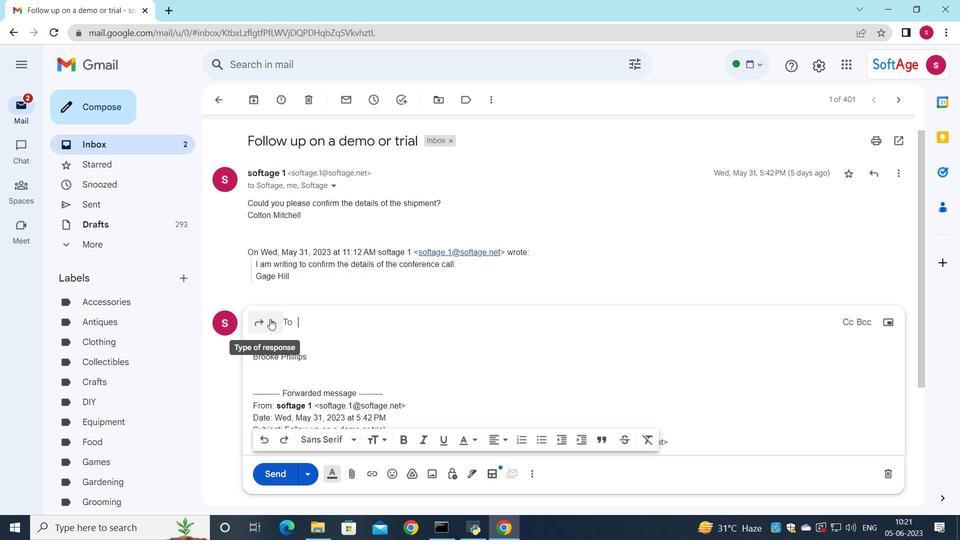 
Action: Mouse moved to (308, 421)
Screenshot: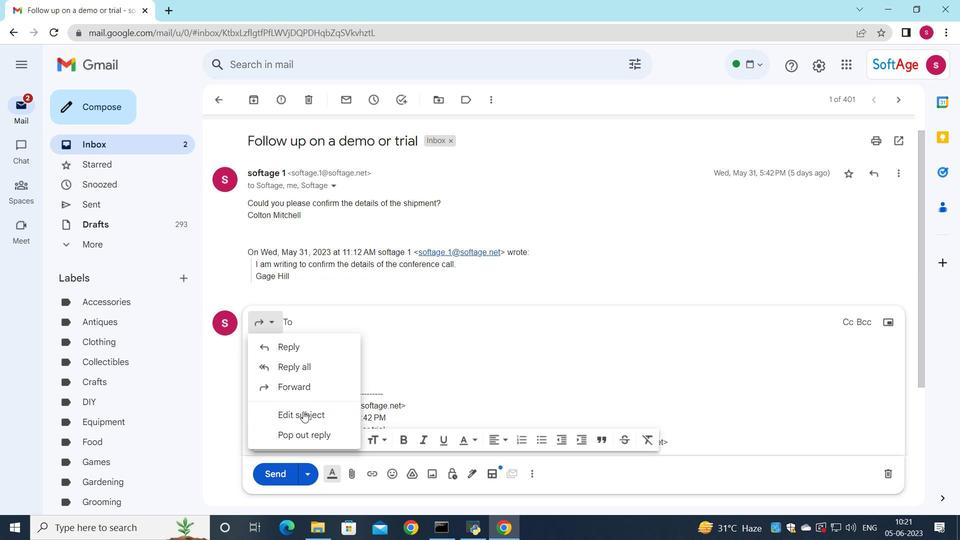 
Action: Mouse pressed left at (308, 421)
Screenshot: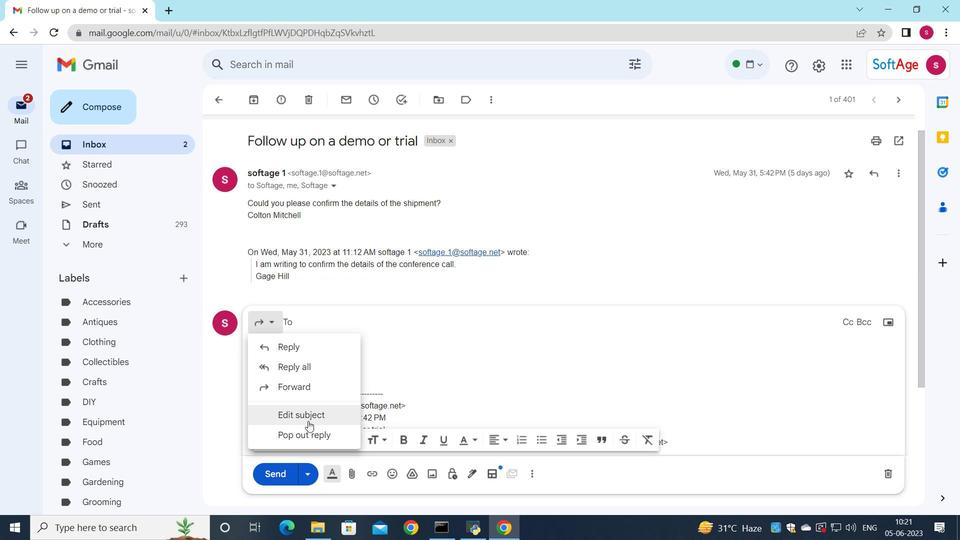 
Action: Mouse moved to (726, 208)
Screenshot: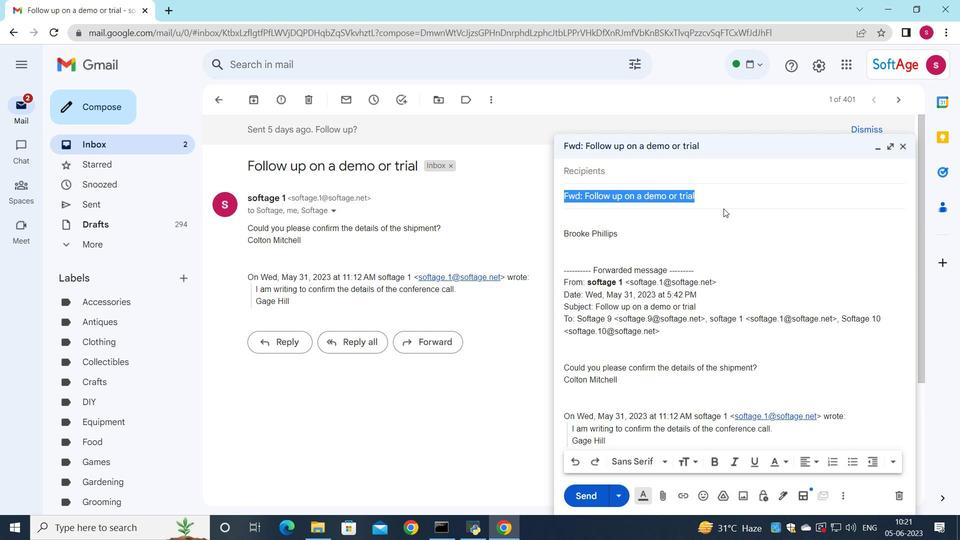 
Action: Key pressed <Key.shift><Key.shift><Key.shift><Key.shift><Key.shift><Key.shift>Complaint
Screenshot: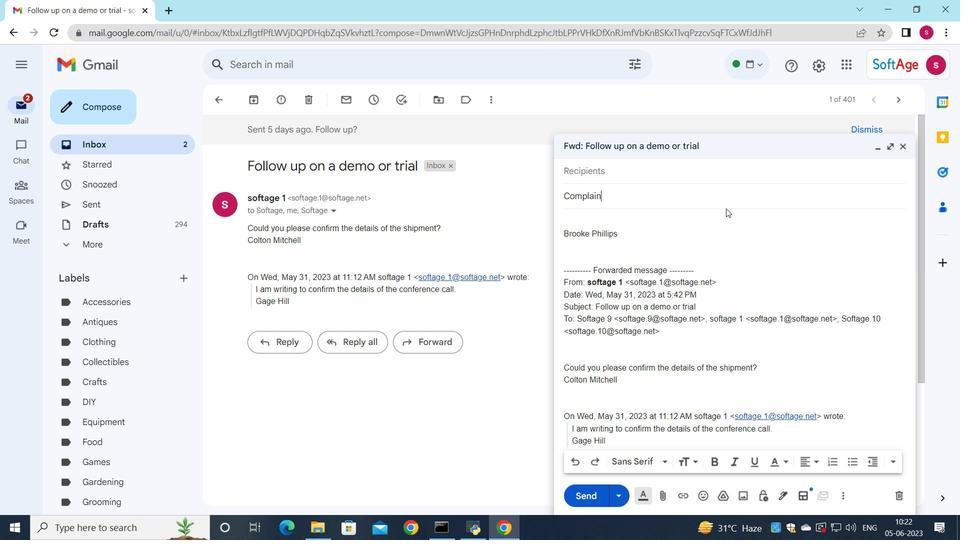 
Action: Mouse moved to (631, 167)
Screenshot: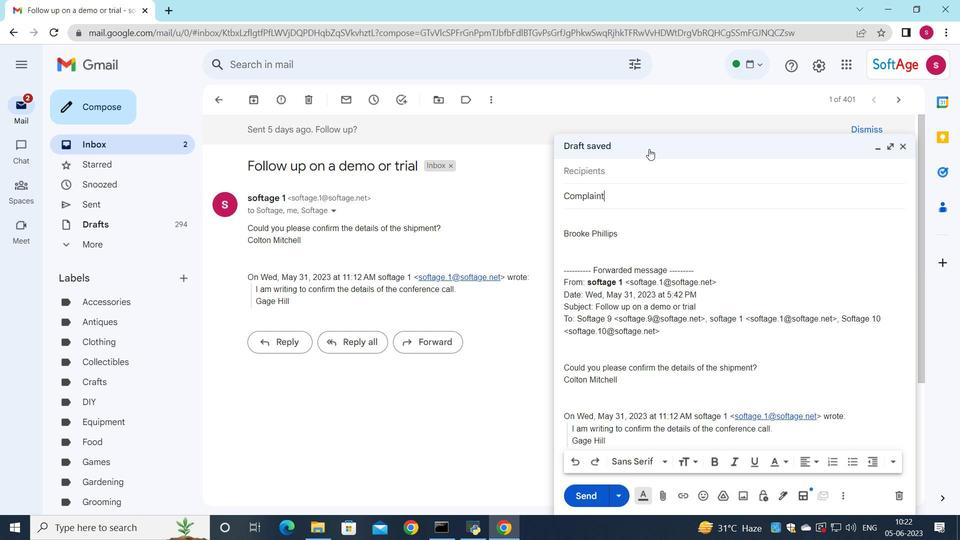 
Action: Mouse pressed left at (631, 167)
Screenshot: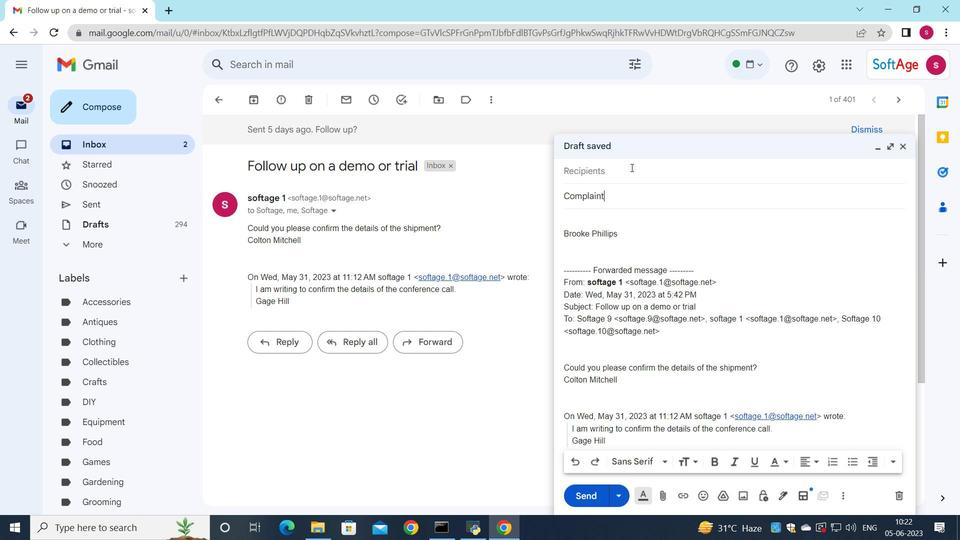 
Action: Key pressed softage.8<Key.enter>
Screenshot: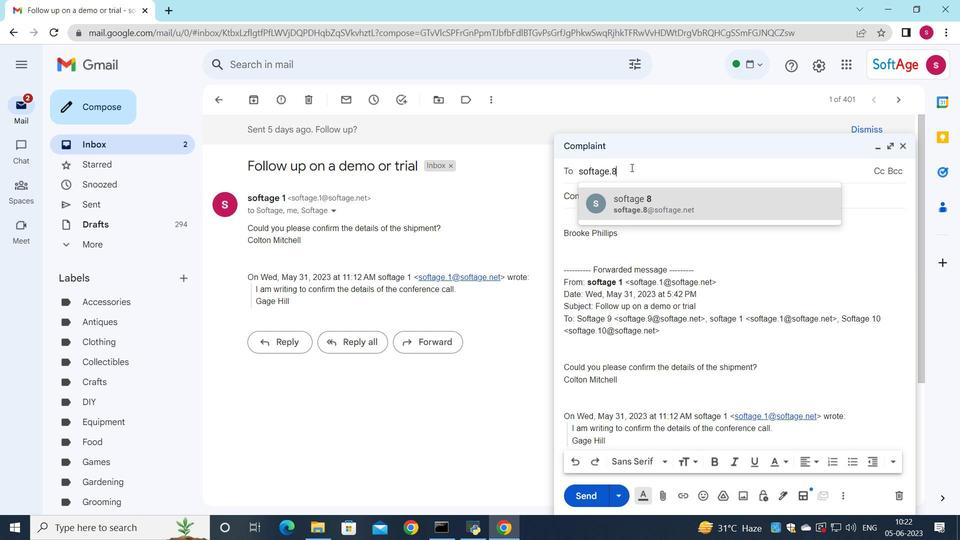 
Action: Mouse scrolled (631, 168) with delta (0, 0)
Screenshot: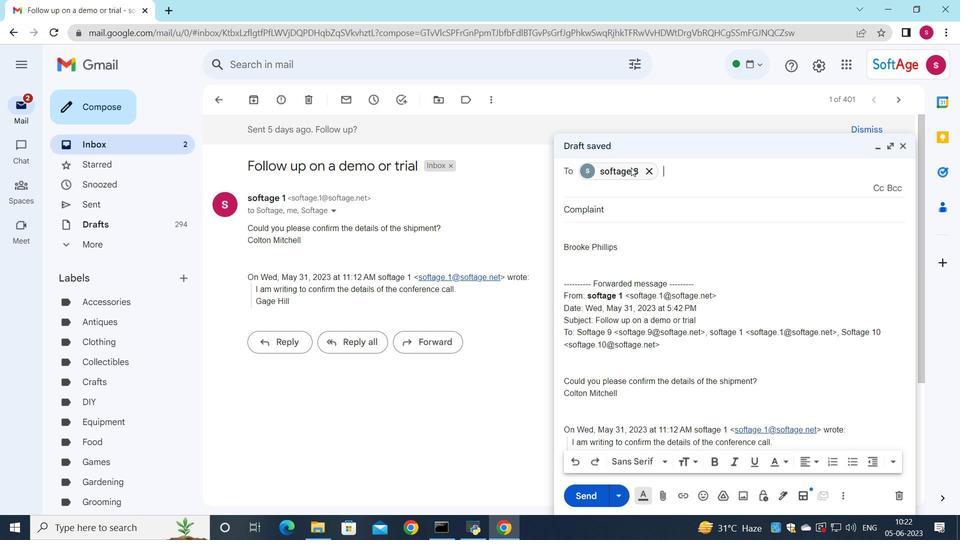 
Action: Mouse moved to (610, 227)
Screenshot: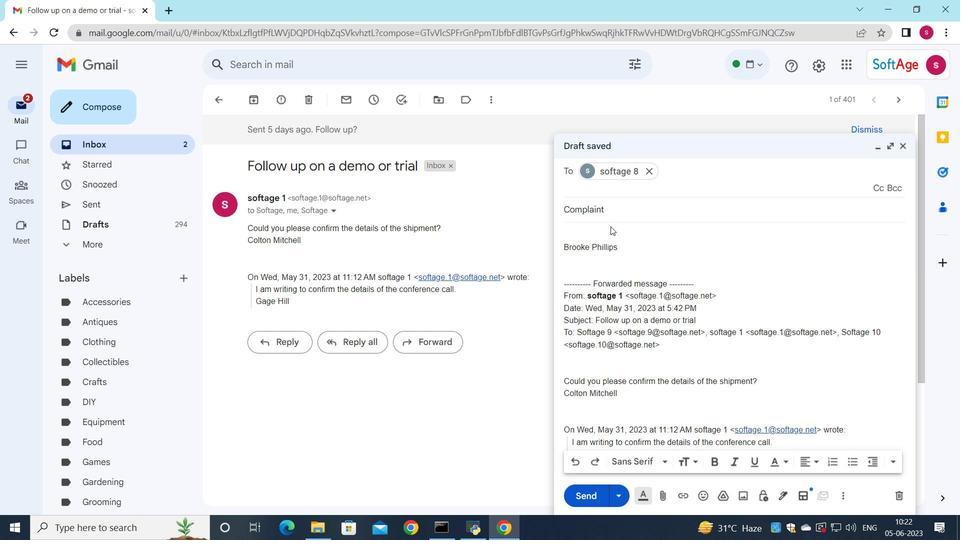 
Action: Mouse pressed left at (610, 227)
Screenshot: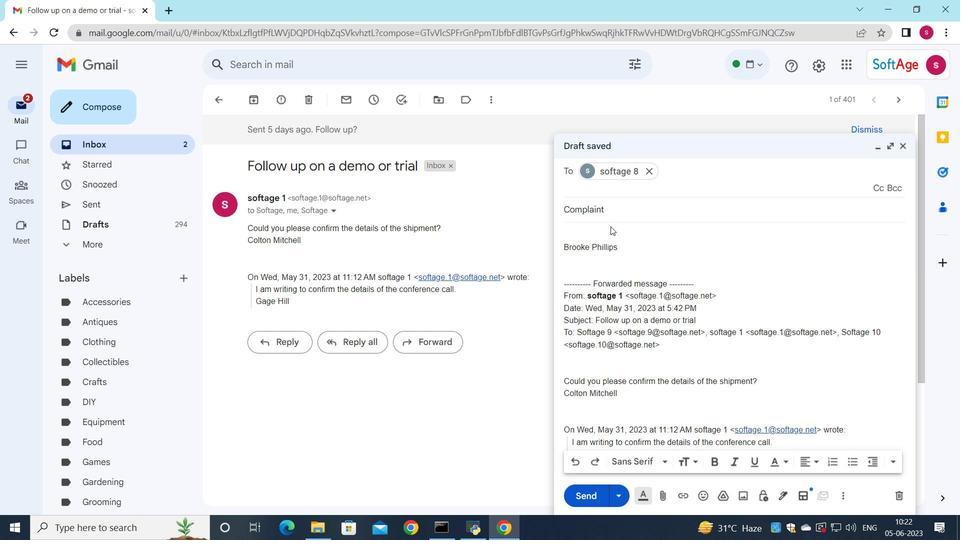 
Action: Mouse moved to (606, 224)
Screenshot: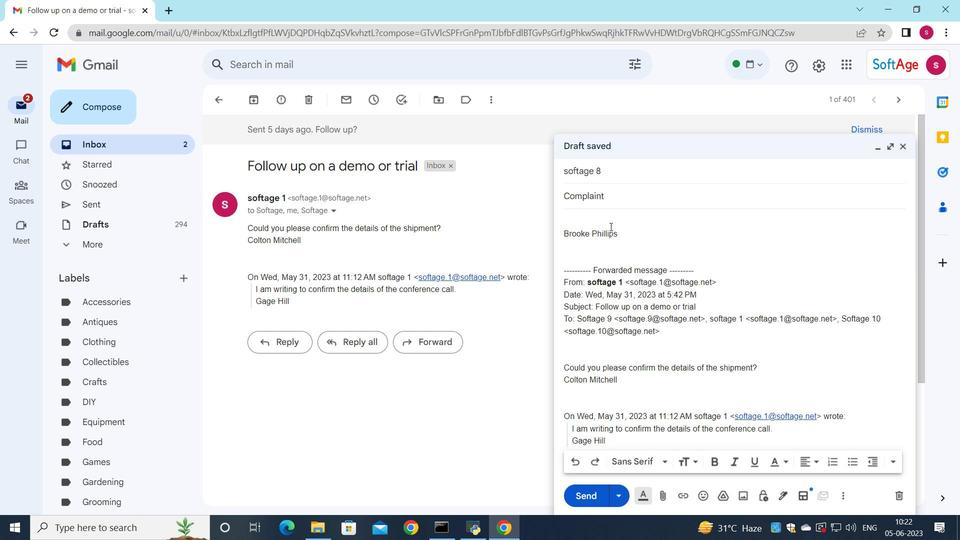 
Action: Key pressed <Key.shift_r><Key.shift_r>I<Key.space>would<Key.space>like<Key.space>to<Key.space>request<Key.space>a<Key.space>meeting<Key.space>to<Key.space>discuss<Key.space>the<Key.space>new<Key.space>employee<Key.space>benefits<Key.space>program.
Screenshot: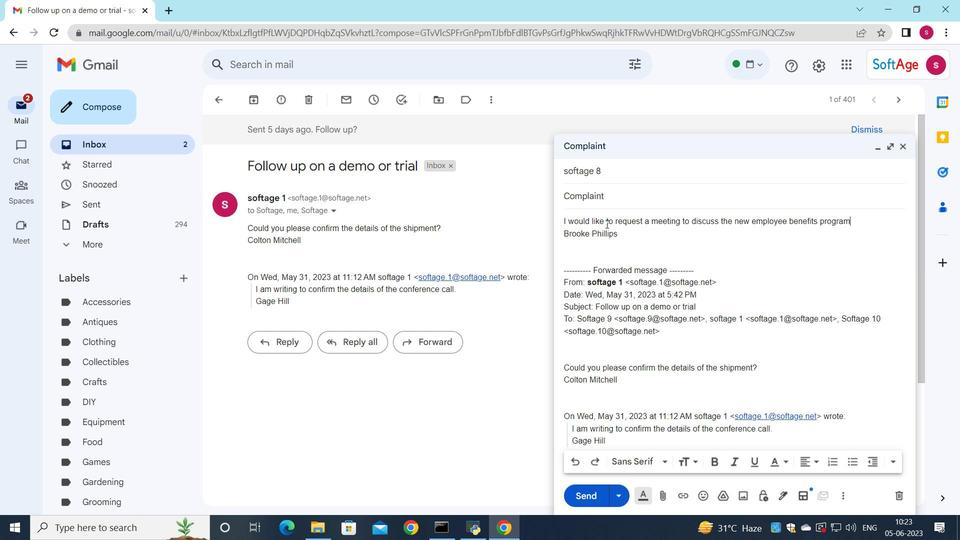 
Action: Mouse moved to (866, 217)
Screenshot: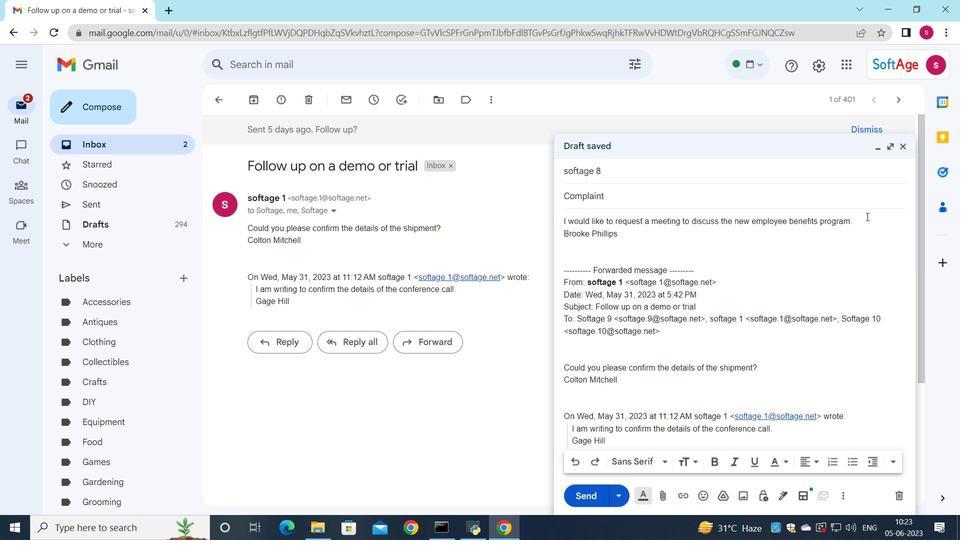 
Action: Mouse pressed left at (866, 217)
Screenshot: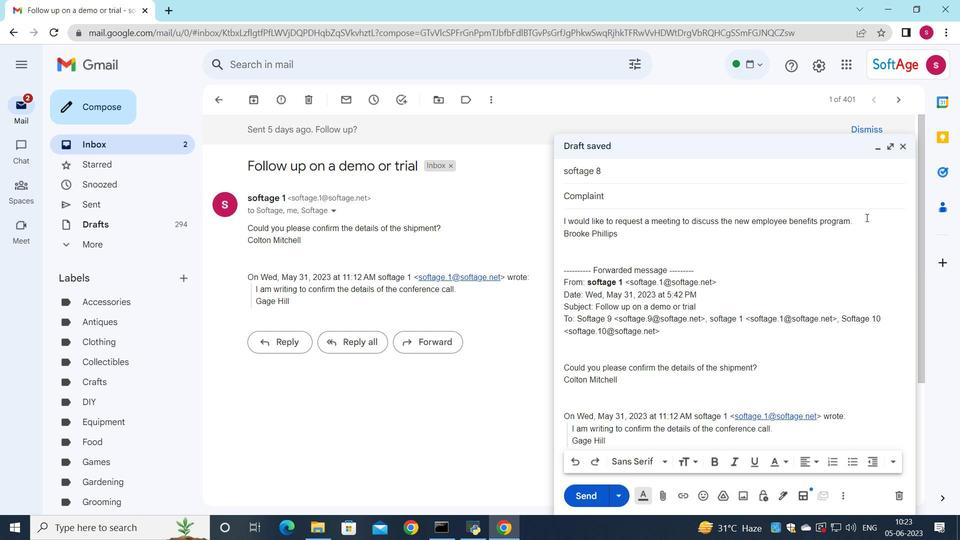 
Action: Mouse moved to (663, 461)
Screenshot: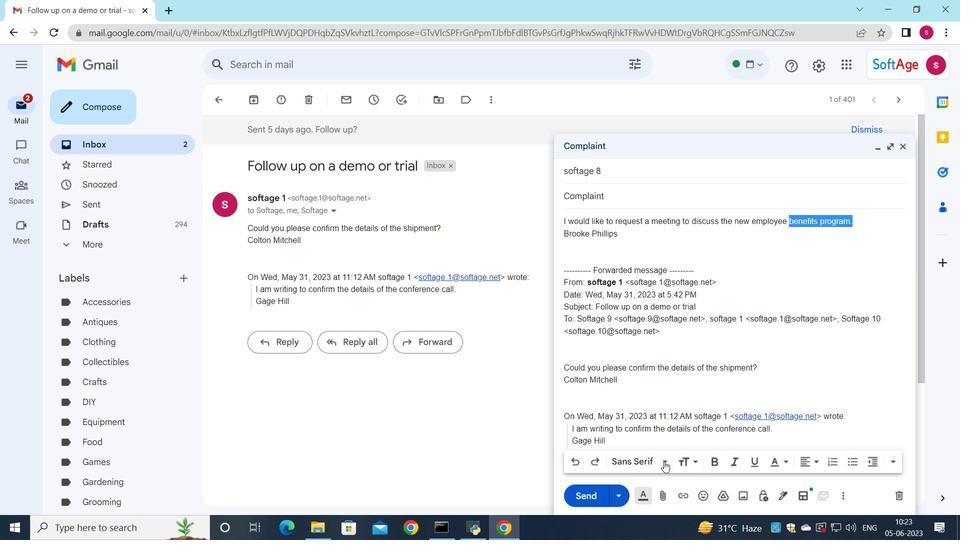 
Action: Mouse pressed left at (663, 461)
Screenshot: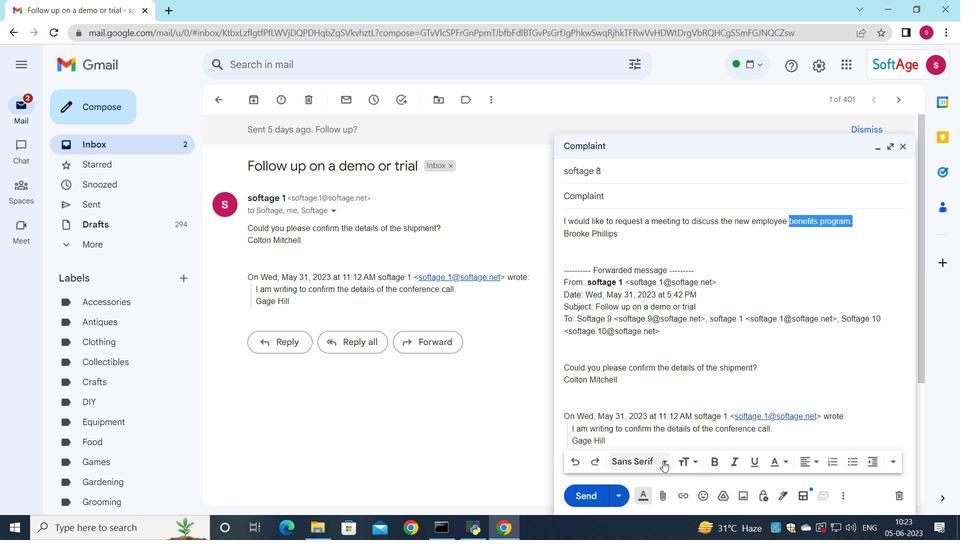 
Action: Mouse moved to (656, 439)
Screenshot: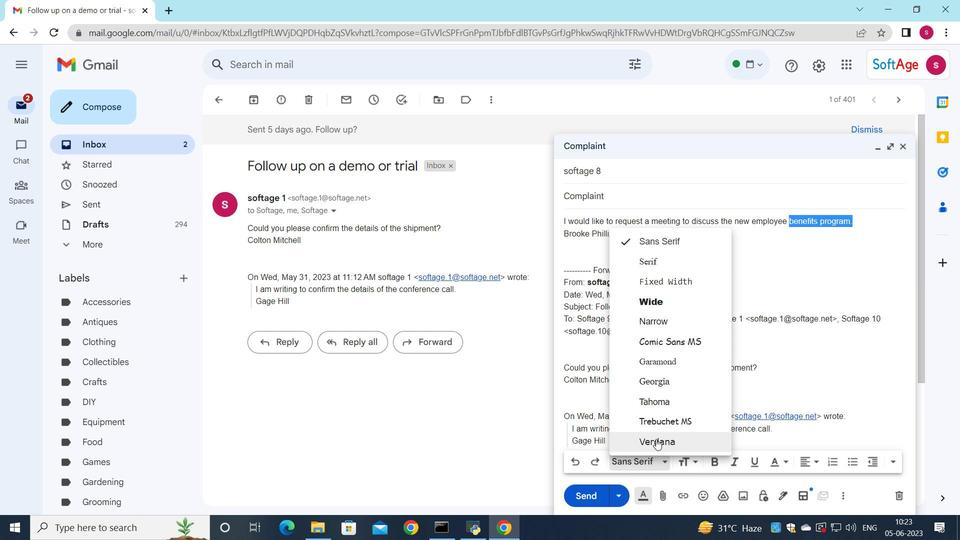 
Action: Mouse pressed left at (656, 439)
Screenshot: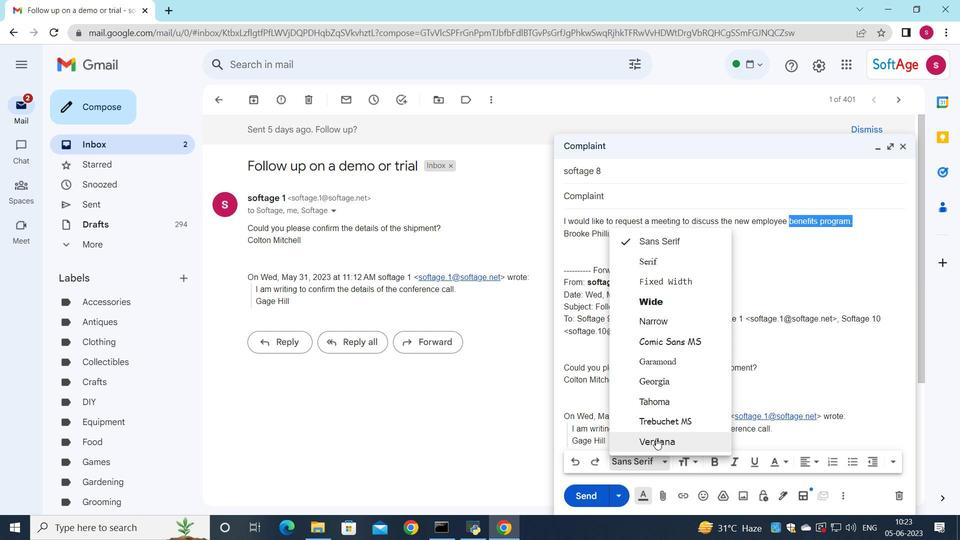 
Action: Mouse moved to (714, 465)
Screenshot: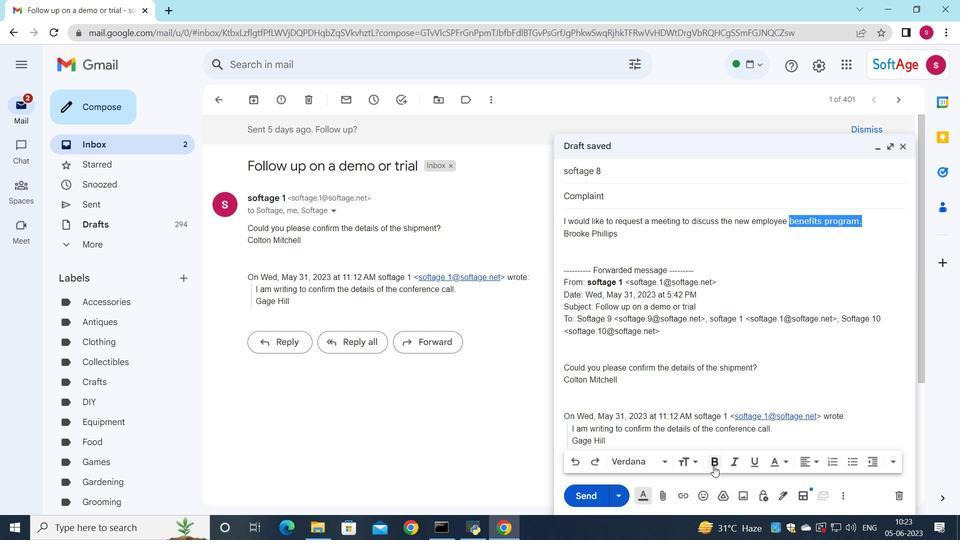 
Action: Mouse pressed left at (714, 465)
Screenshot: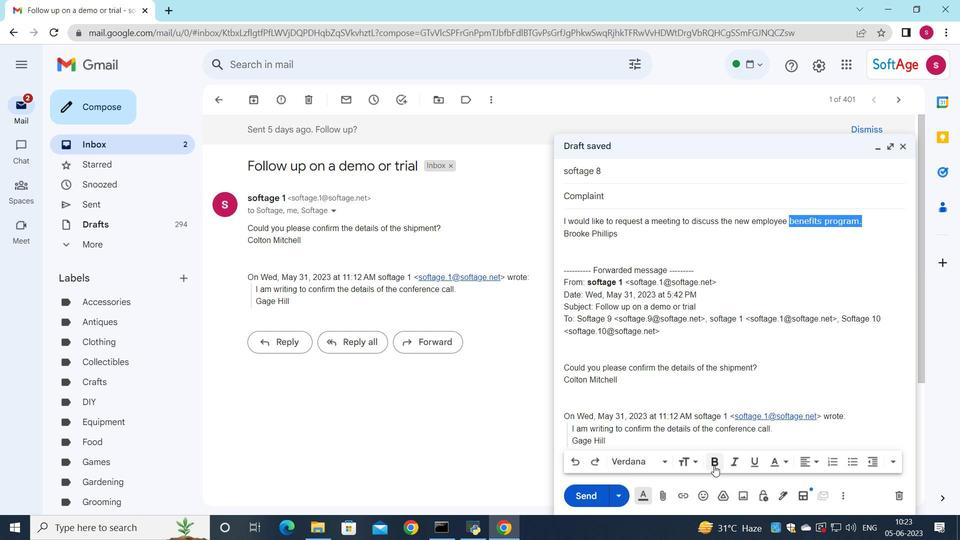 
Action: Mouse moved to (758, 463)
Screenshot: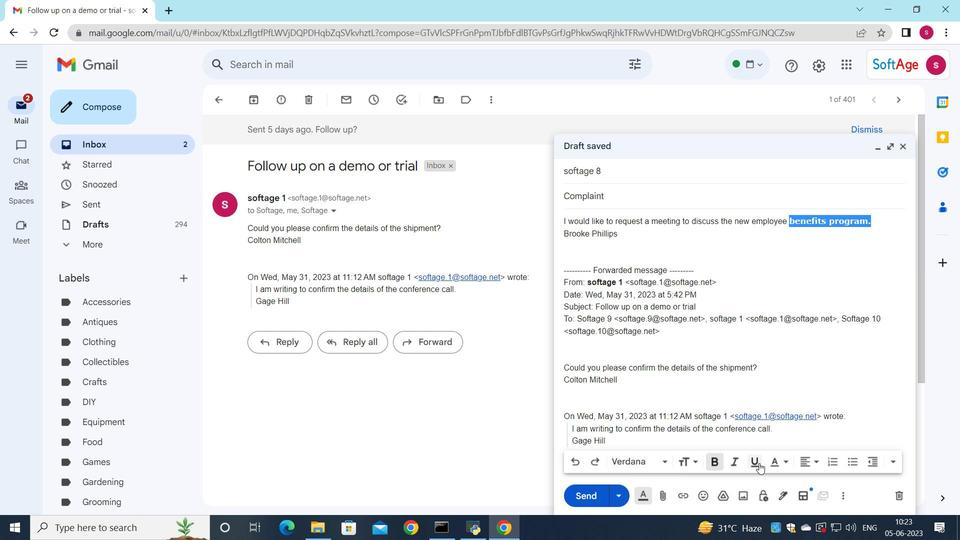 
Action: Mouse pressed left at (758, 463)
Screenshot: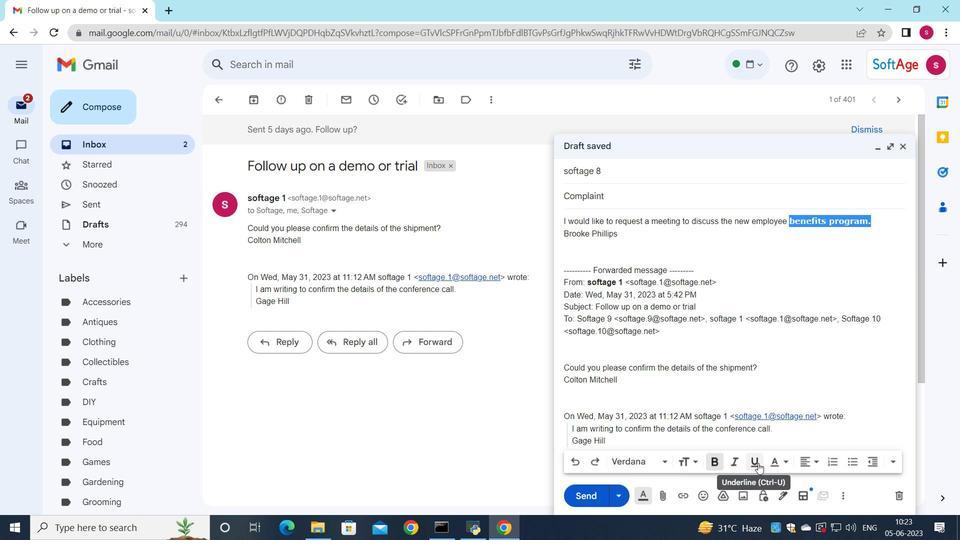 
Action: Mouse moved to (580, 496)
Screenshot: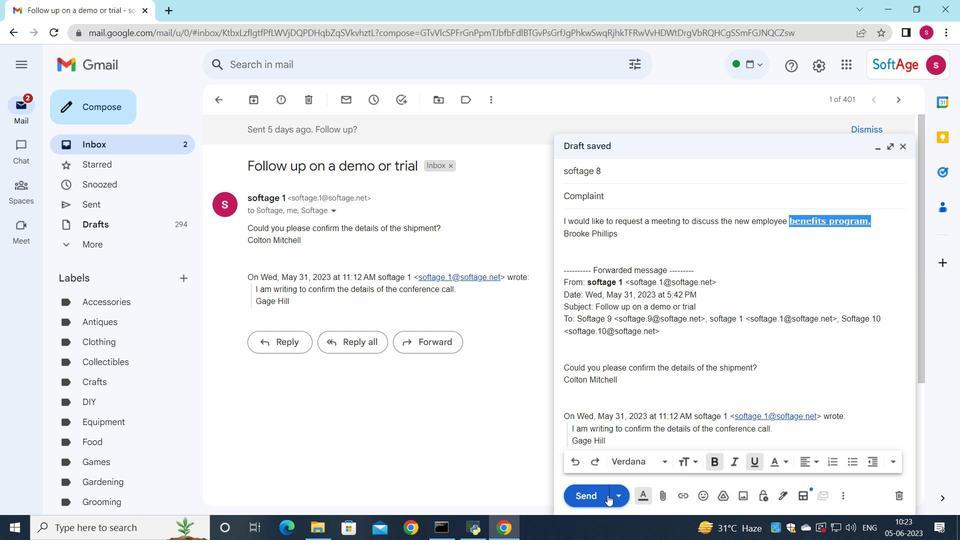 
Action: Mouse pressed left at (580, 496)
Screenshot: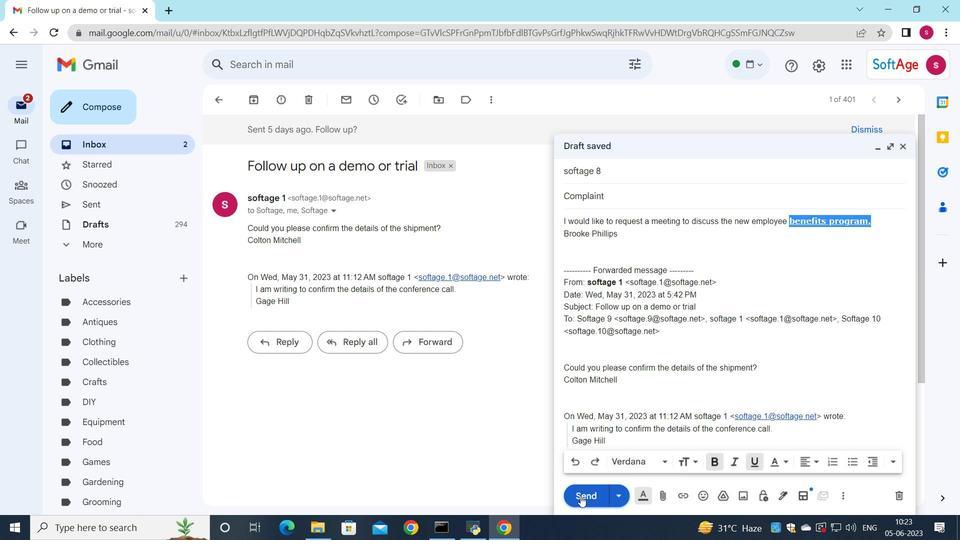 
Action: Mouse moved to (490, 384)
Screenshot: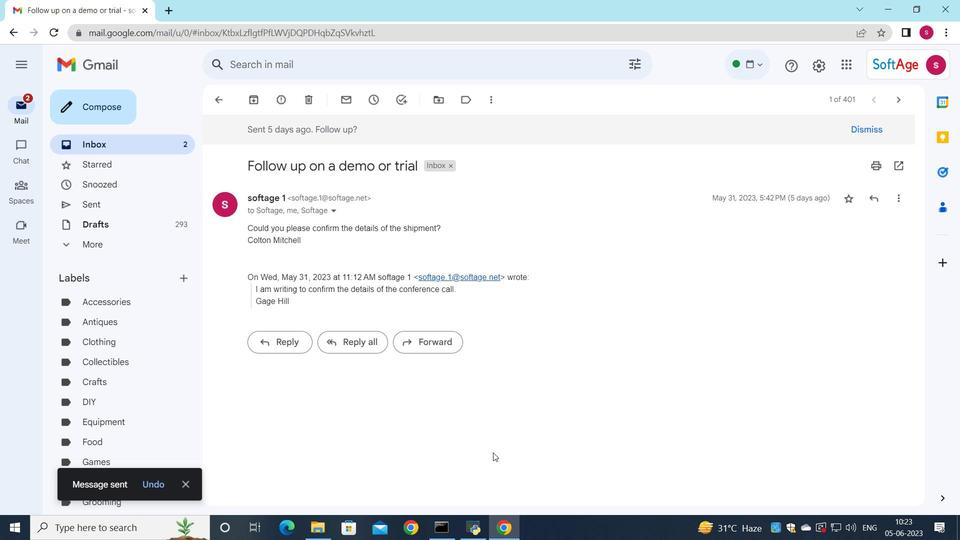 
